 Task: Find connections with filter location Bharūch with filter topic #Businessintelligence with filter profile language Potuguese with filter current company QuantumBlack, AI by McKinsey with filter school Mayo College, Ajmer with filter industry Circuses and Magic Shows with filter service category Homeowners Insurance with filter keywords title Marketing Research Analyst
Action: Mouse moved to (532, 69)
Screenshot: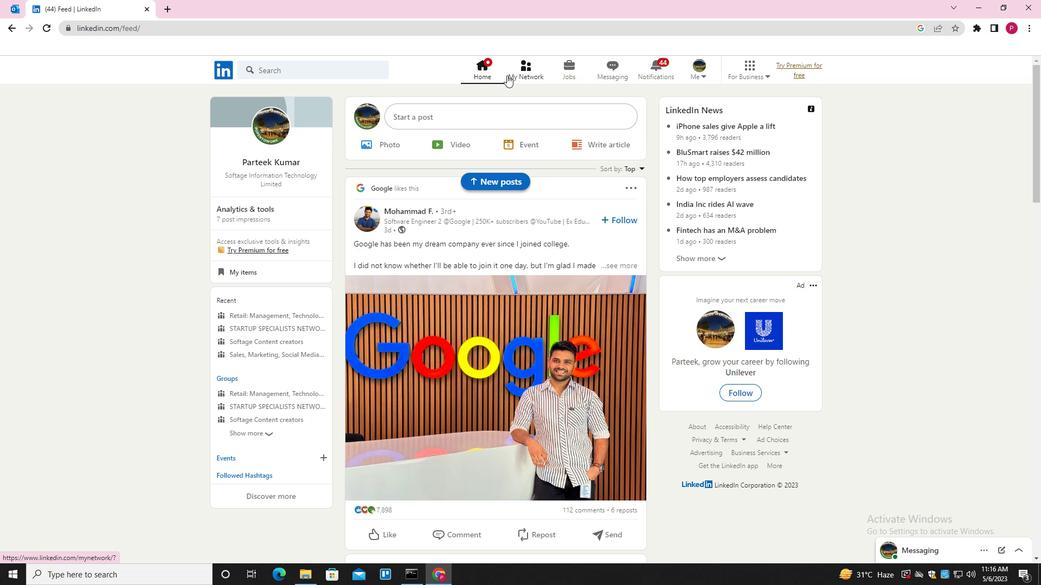
Action: Mouse pressed left at (532, 69)
Screenshot: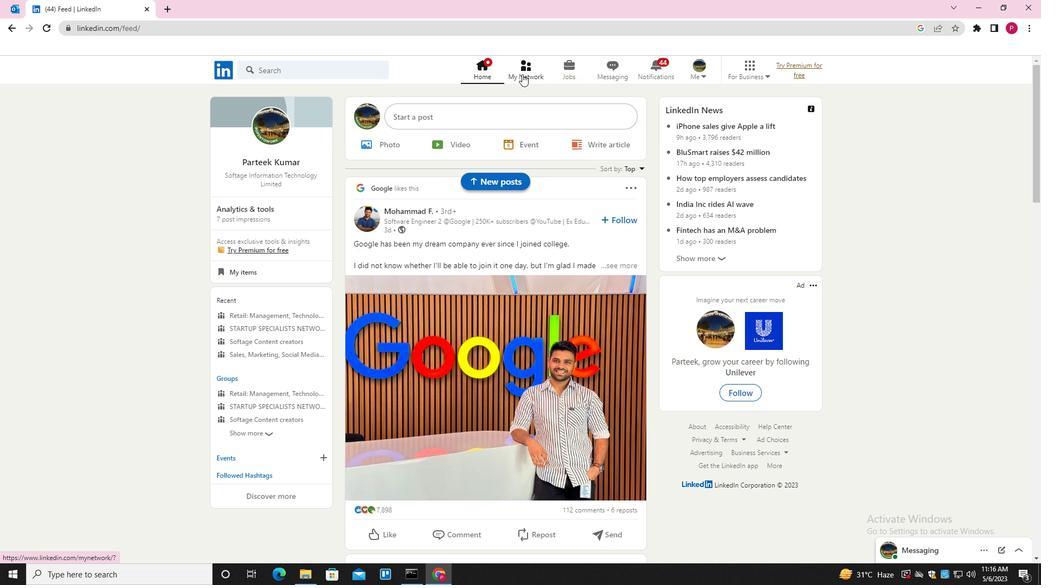 
Action: Mouse moved to (340, 126)
Screenshot: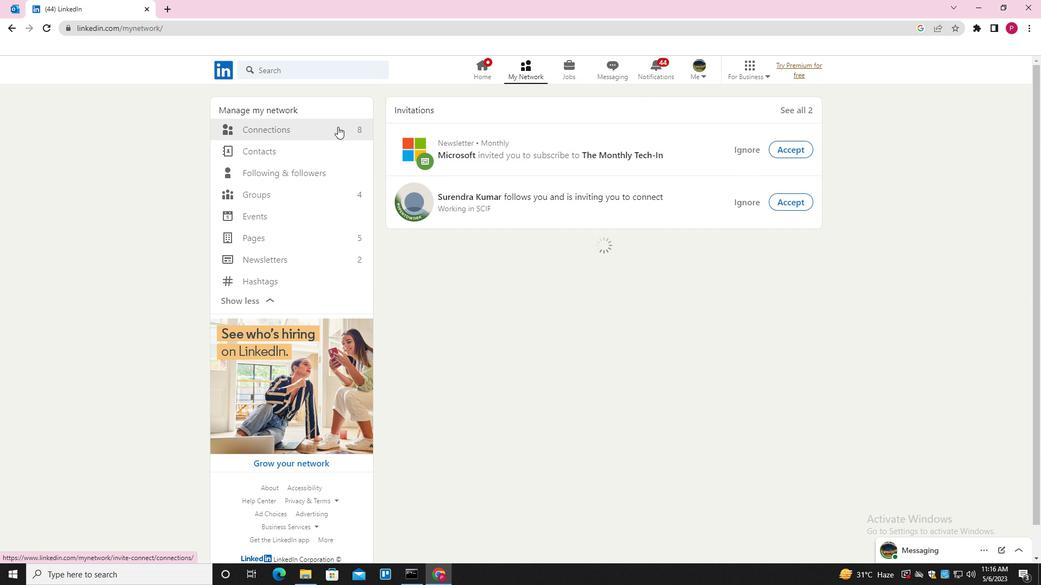 
Action: Mouse pressed left at (340, 126)
Screenshot: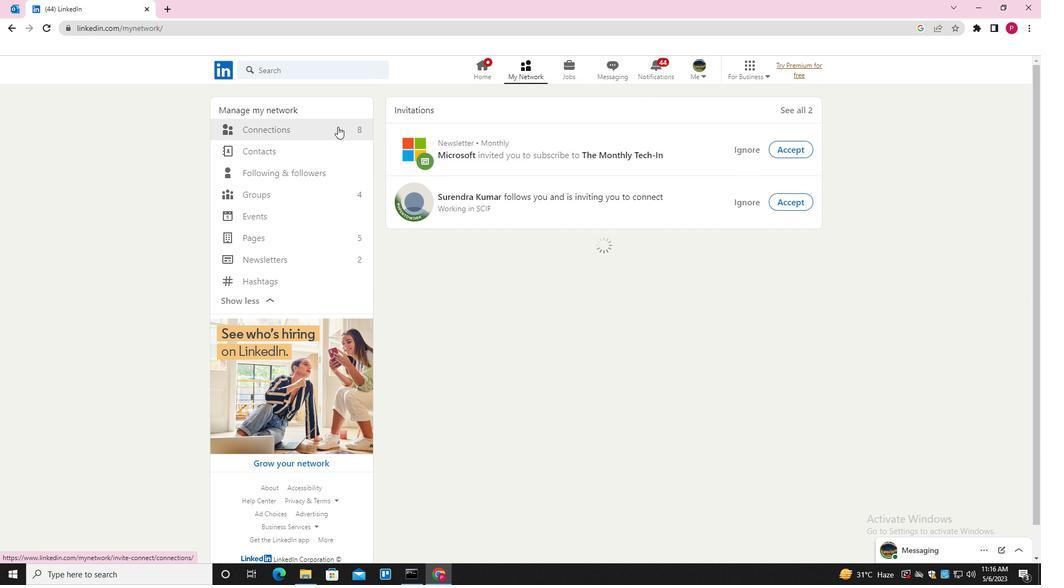 
Action: Mouse moved to (592, 129)
Screenshot: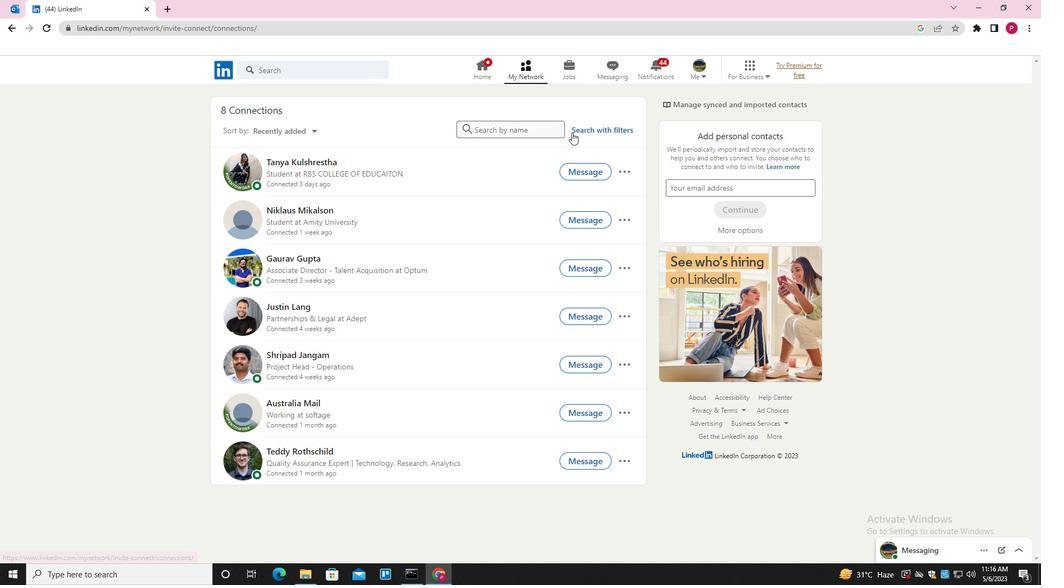 
Action: Mouse pressed left at (592, 129)
Screenshot: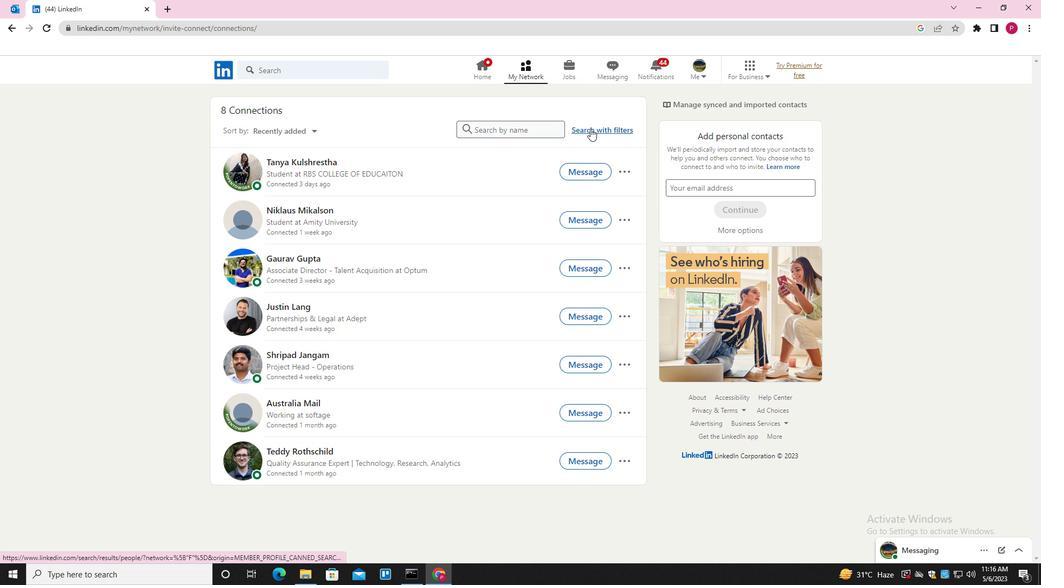 
Action: Mouse moved to (555, 95)
Screenshot: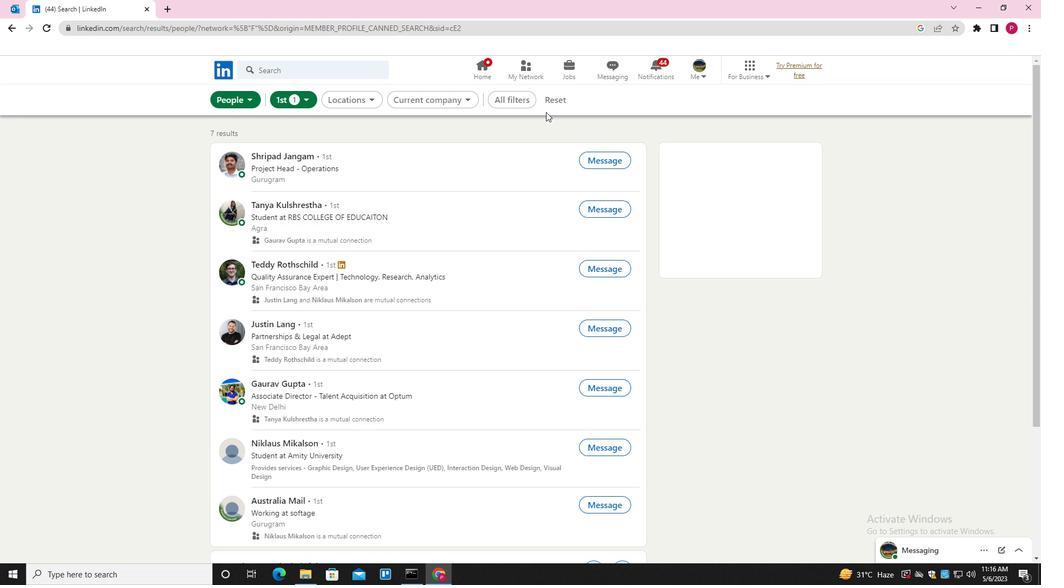 
Action: Mouse pressed left at (555, 95)
Screenshot: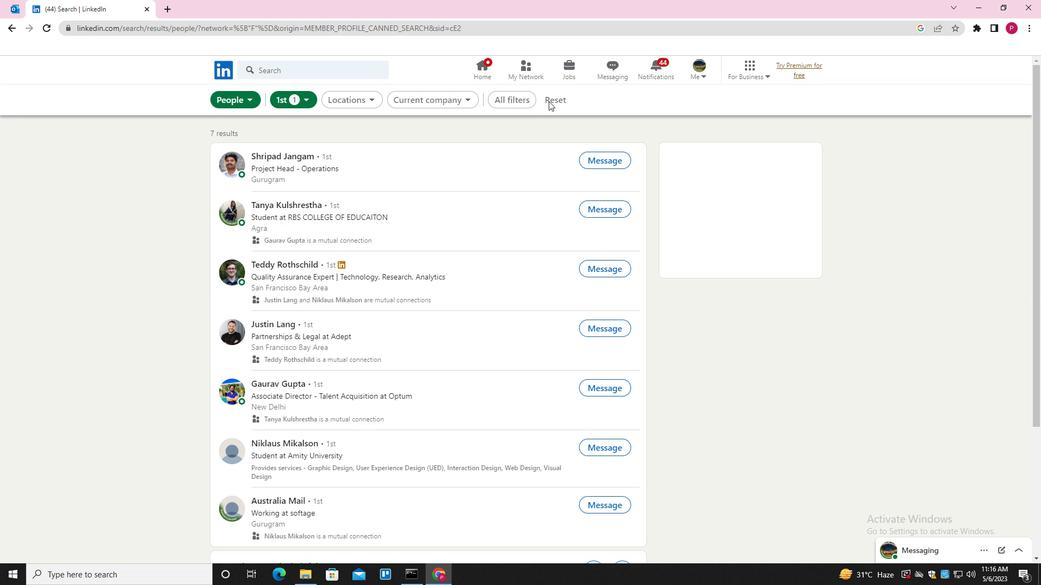 
Action: Mouse moved to (538, 101)
Screenshot: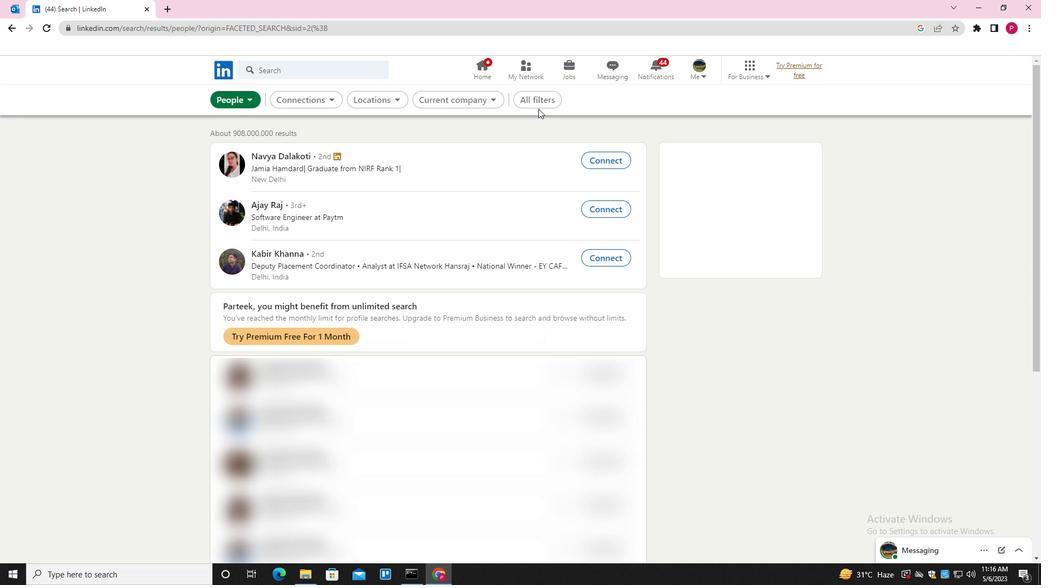 
Action: Mouse pressed left at (538, 101)
Screenshot: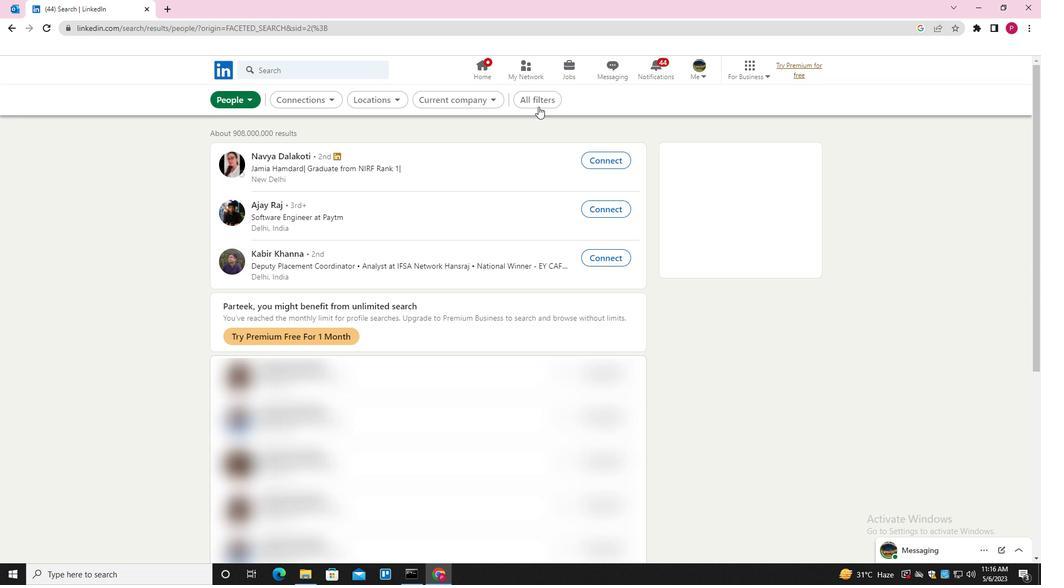 
Action: Mouse moved to (829, 283)
Screenshot: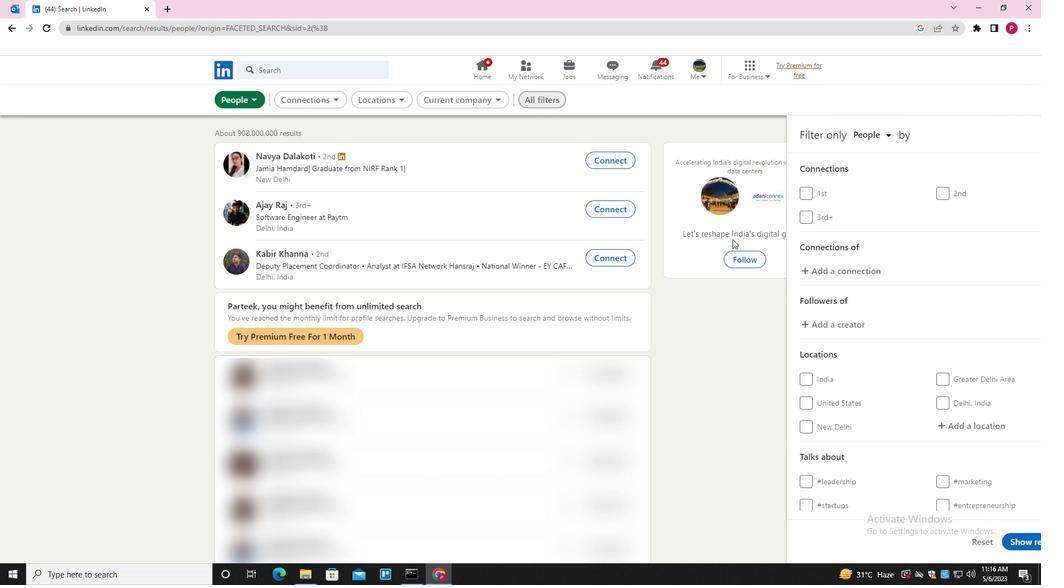 
Action: Mouse scrolled (829, 283) with delta (0, 0)
Screenshot: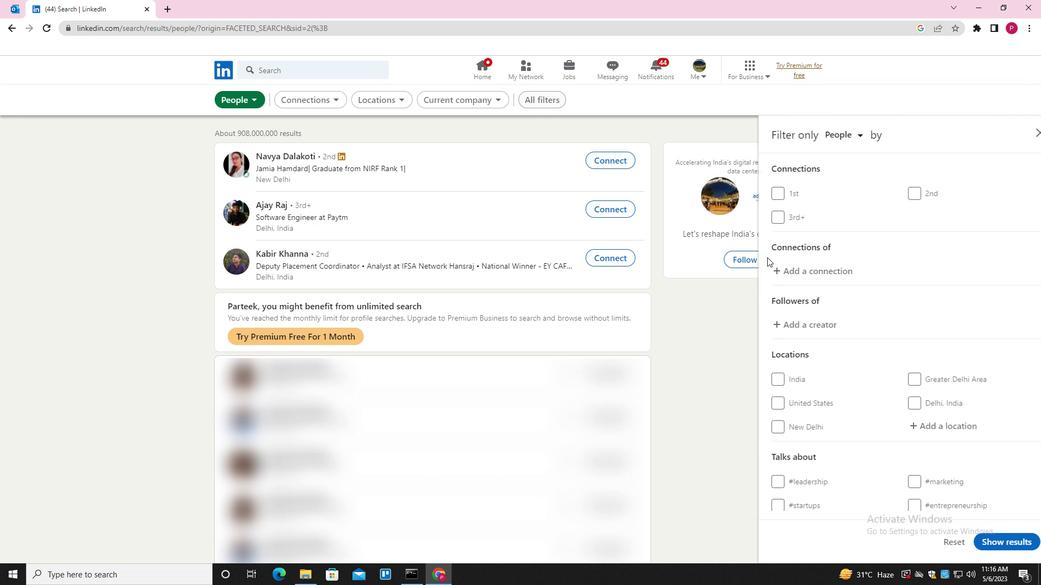 
Action: Mouse scrolled (829, 283) with delta (0, 0)
Screenshot: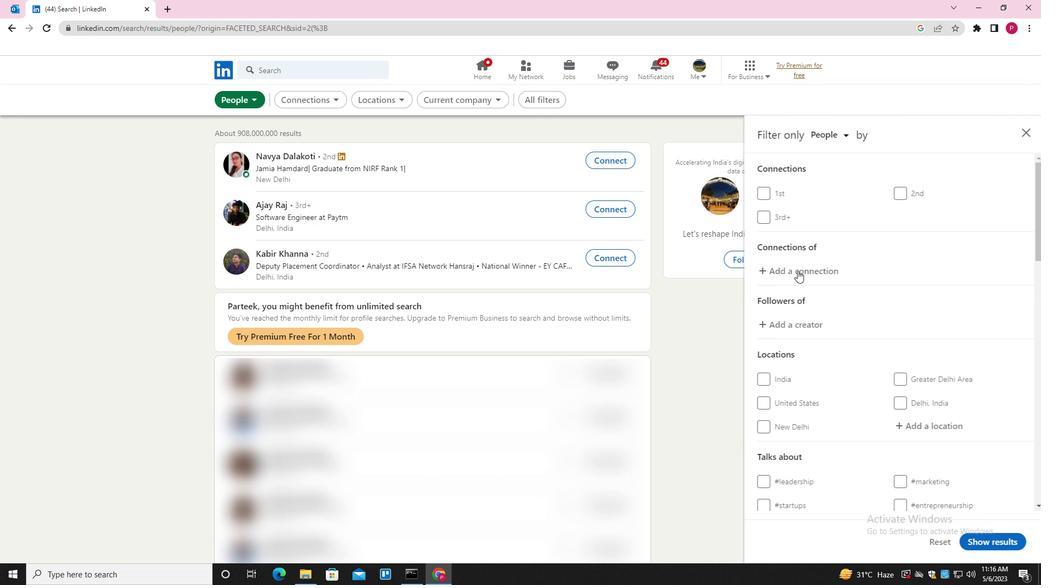 
Action: Mouse moved to (834, 286)
Screenshot: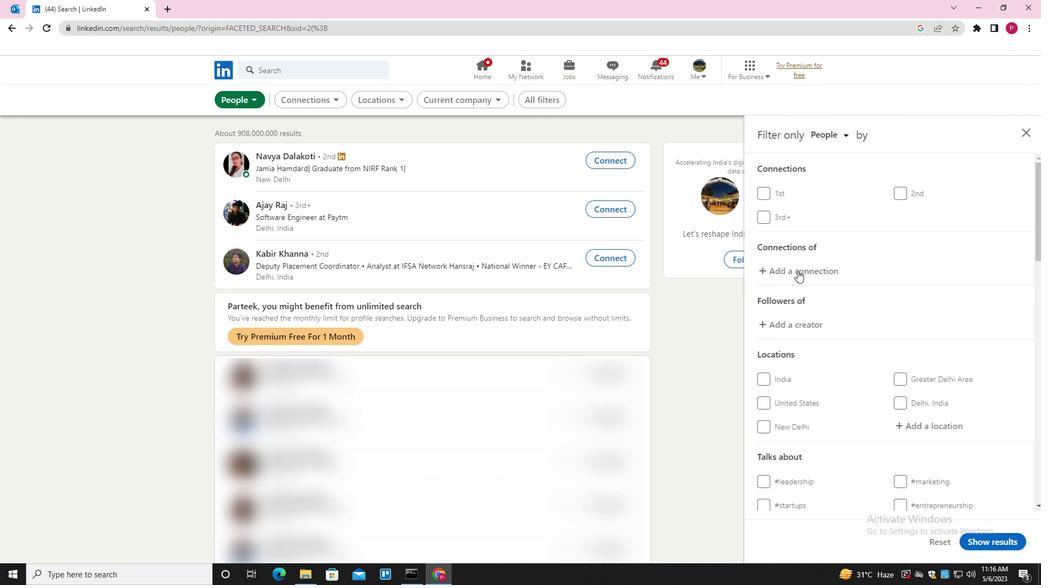 
Action: Mouse scrolled (834, 286) with delta (0, 0)
Screenshot: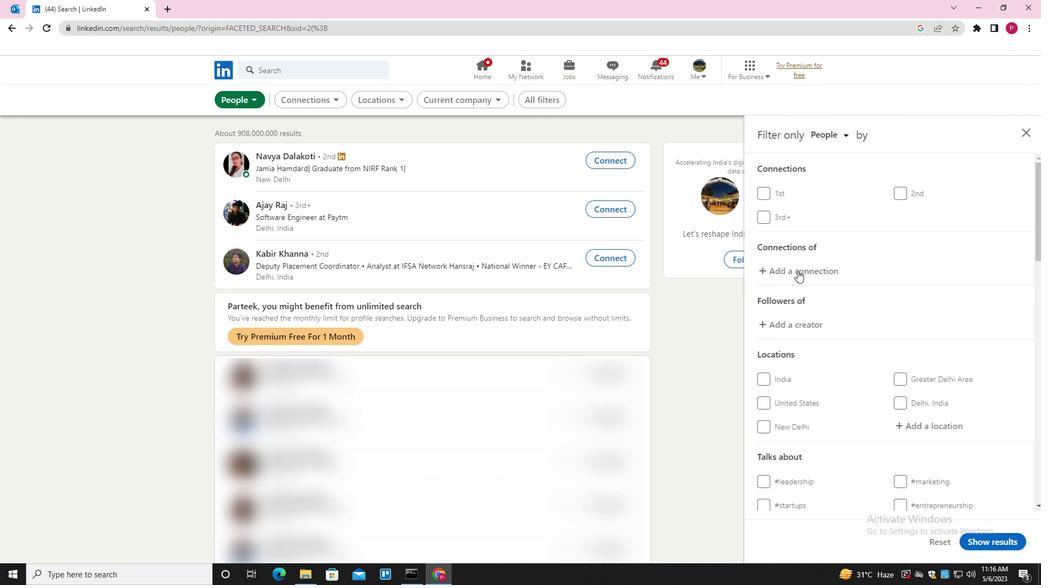 
Action: Mouse moved to (931, 267)
Screenshot: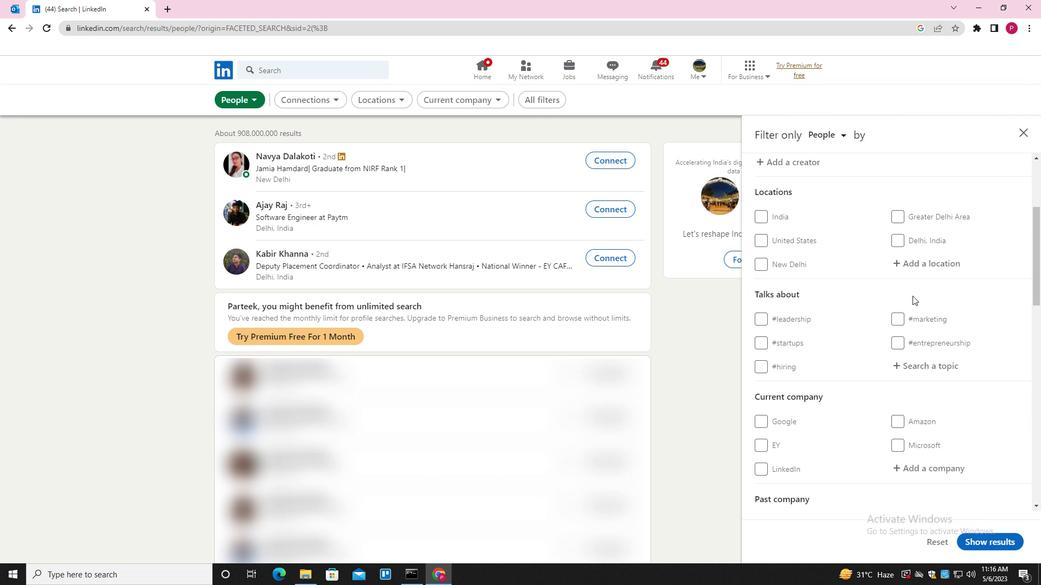 
Action: Mouse pressed left at (931, 267)
Screenshot: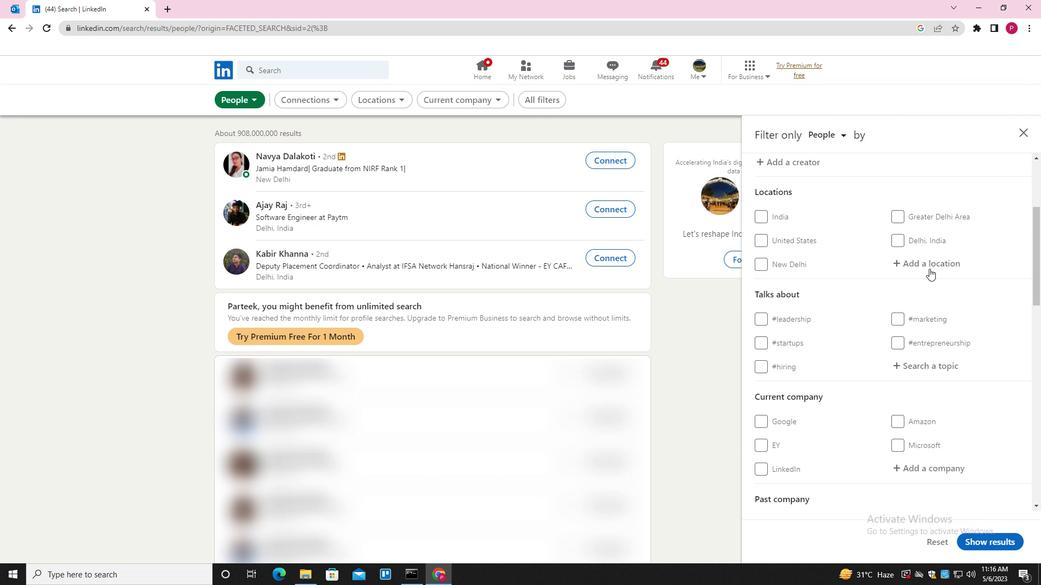 
Action: Key pressed <Key.shift>BHARUCH<Key.down><Key.enter>
Screenshot: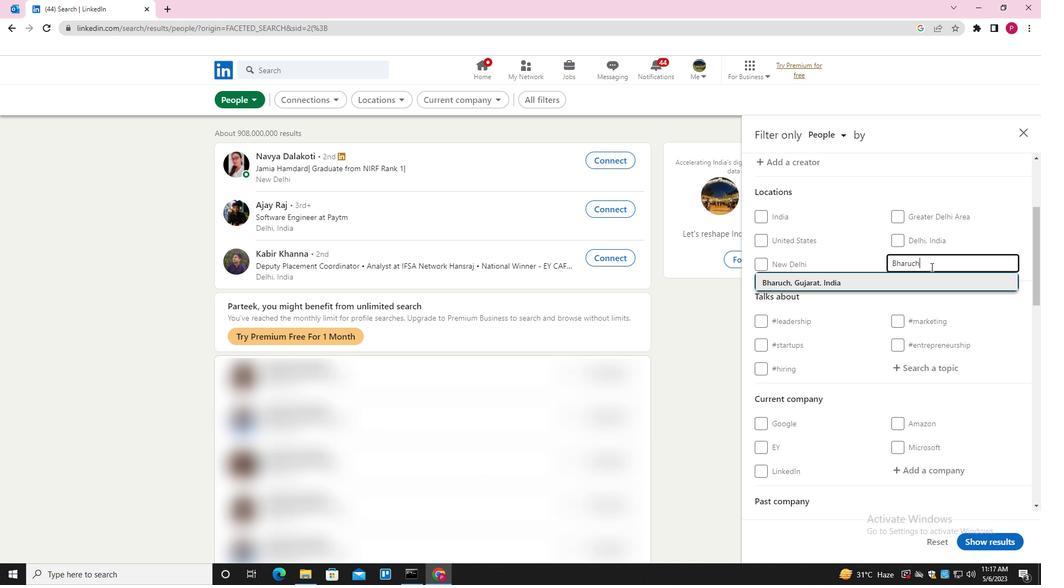 
Action: Mouse moved to (910, 263)
Screenshot: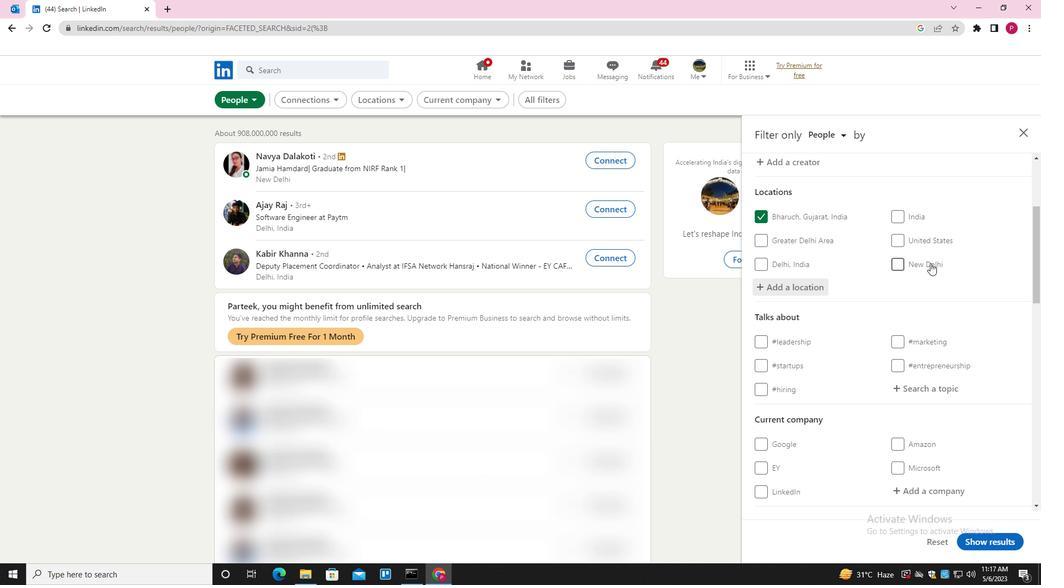 
Action: Mouse scrolled (910, 262) with delta (0, 0)
Screenshot: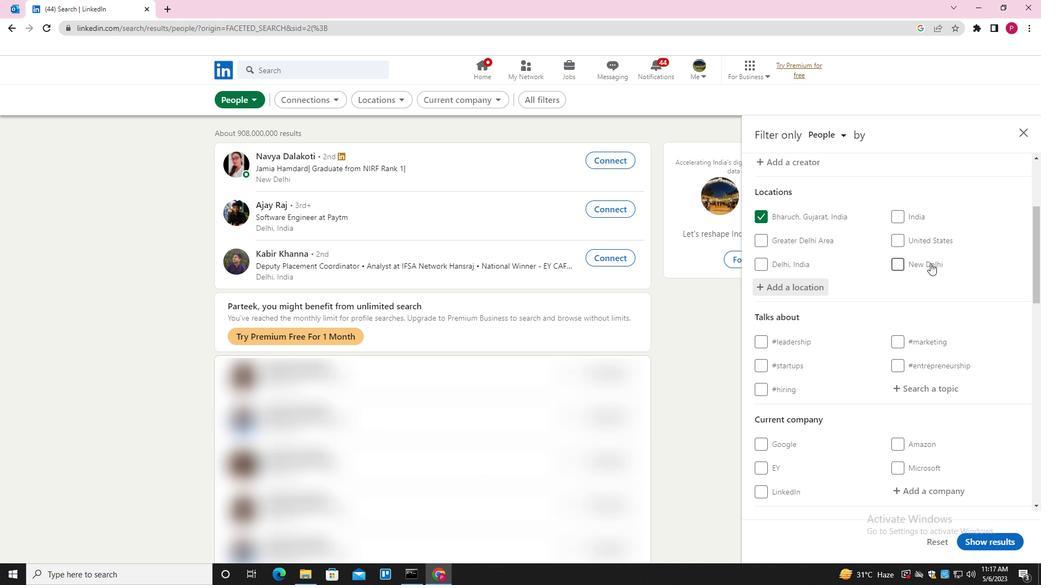 
Action: Mouse scrolled (910, 262) with delta (0, 0)
Screenshot: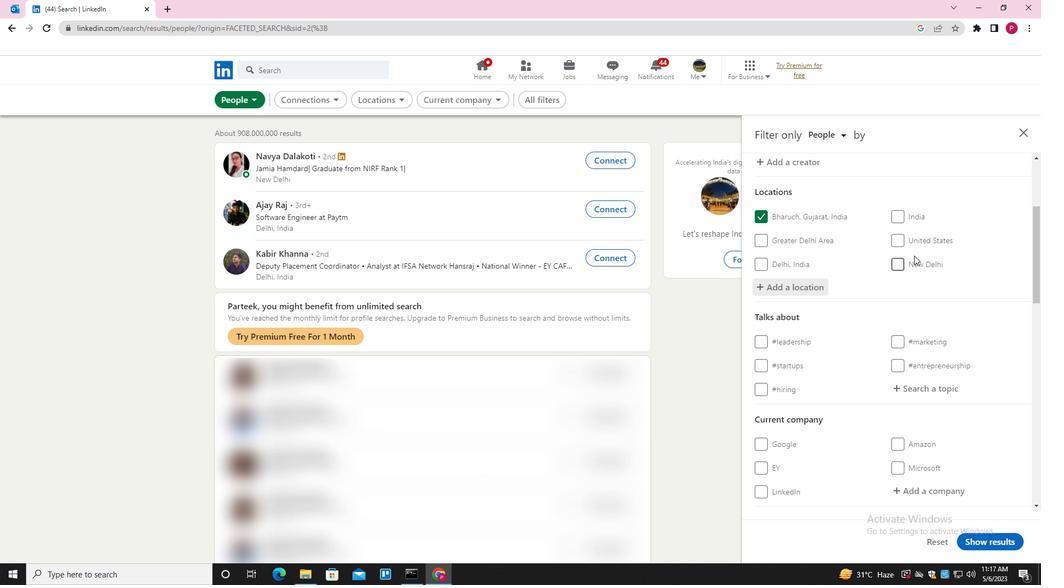 
Action: Mouse scrolled (910, 262) with delta (0, 0)
Screenshot: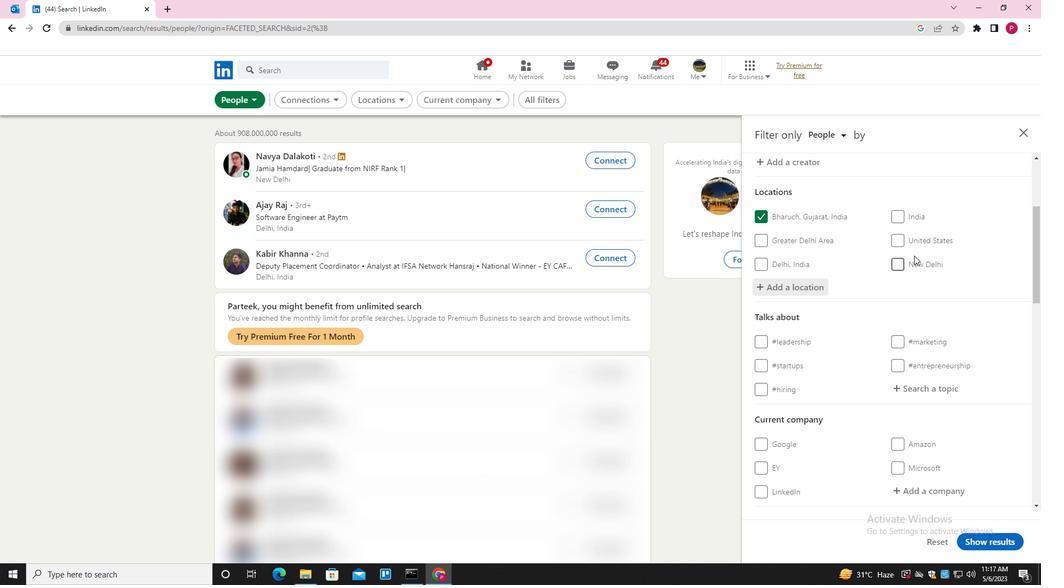 
Action: Mouse moved to (918, 231)
Screenshot: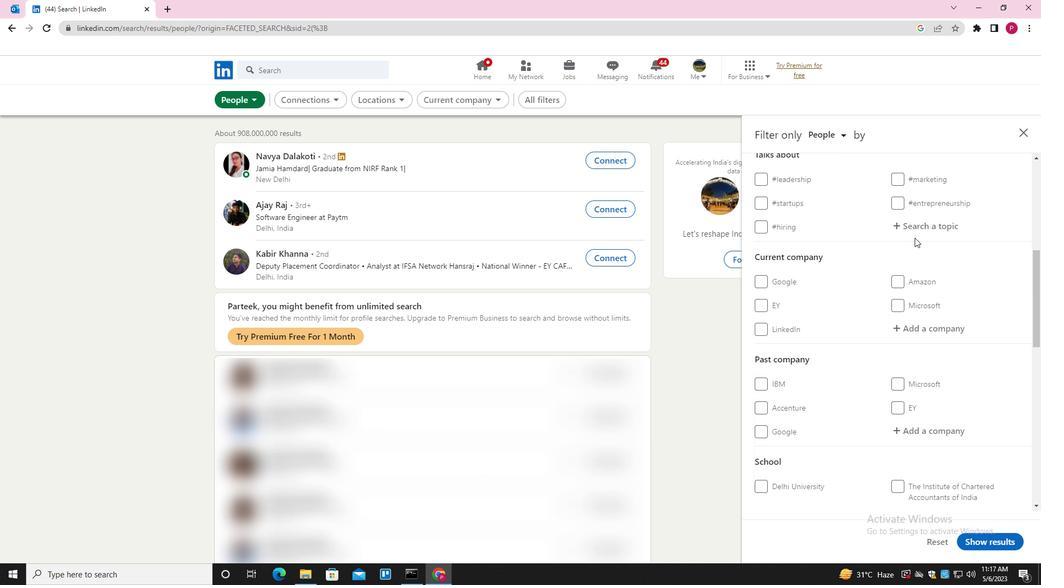 
Action: Mouse pressed left at (918, 231)
Screenshot: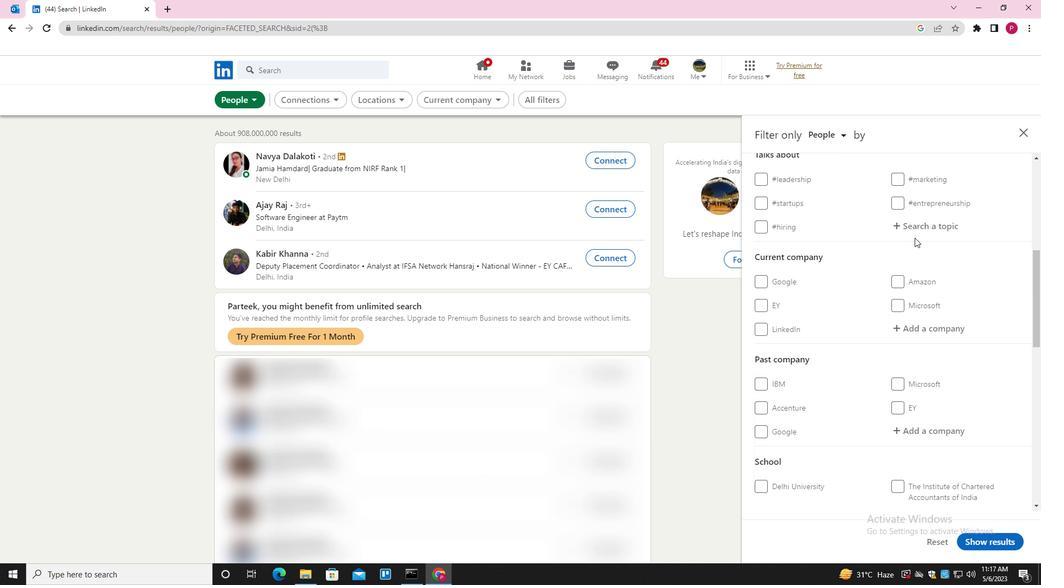 
Action: Key pressed BUSINESSINTT<Key.backspace><Key.backspace>E<Key.backspace><Key.backspace><Key.down><Key.enter>
Screenshot: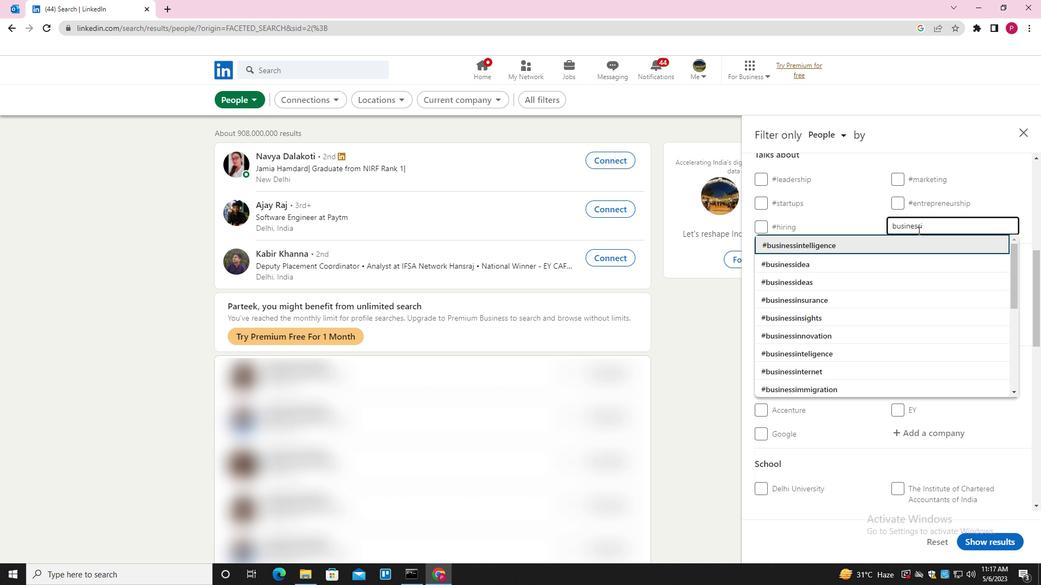 
Action: Mouse moved to (888, 281)
Screenshot: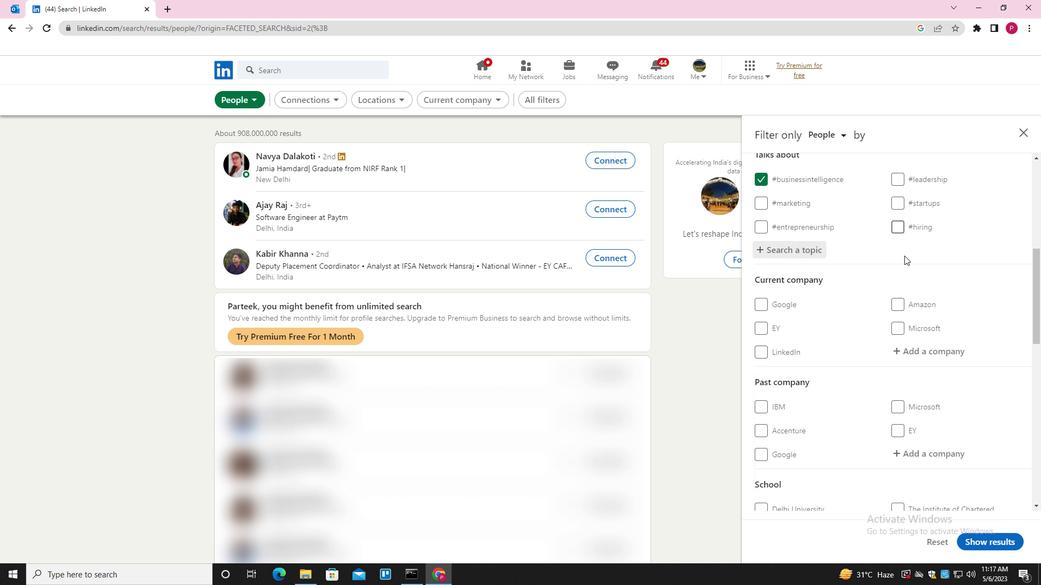 
Action: Mouse scrolled (888, 280) with delta (0, 0)
Screenshot: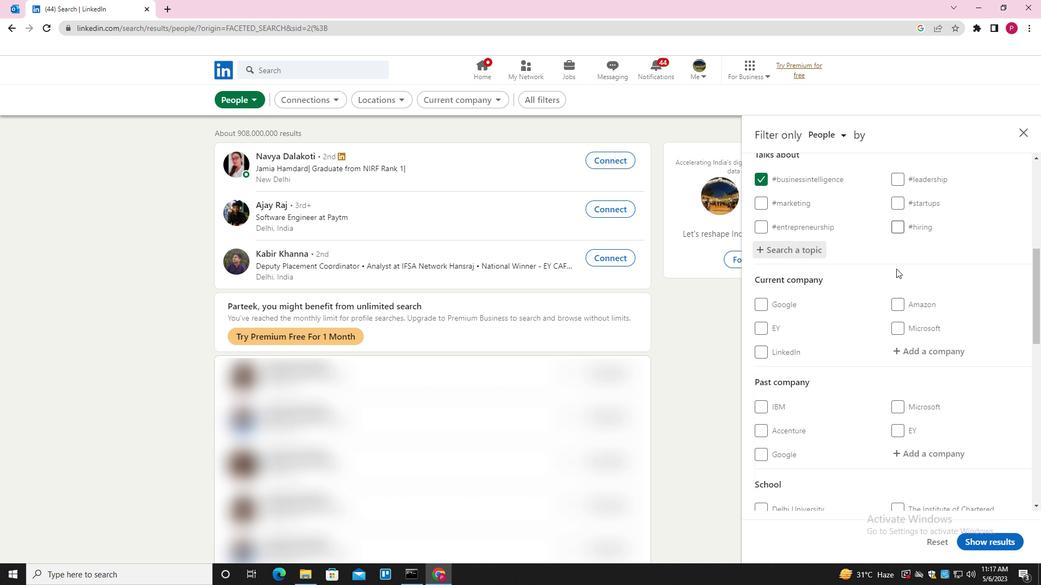 
Action: Mouse scrolled (888, 280) with delta (0, 0)
Screenshot: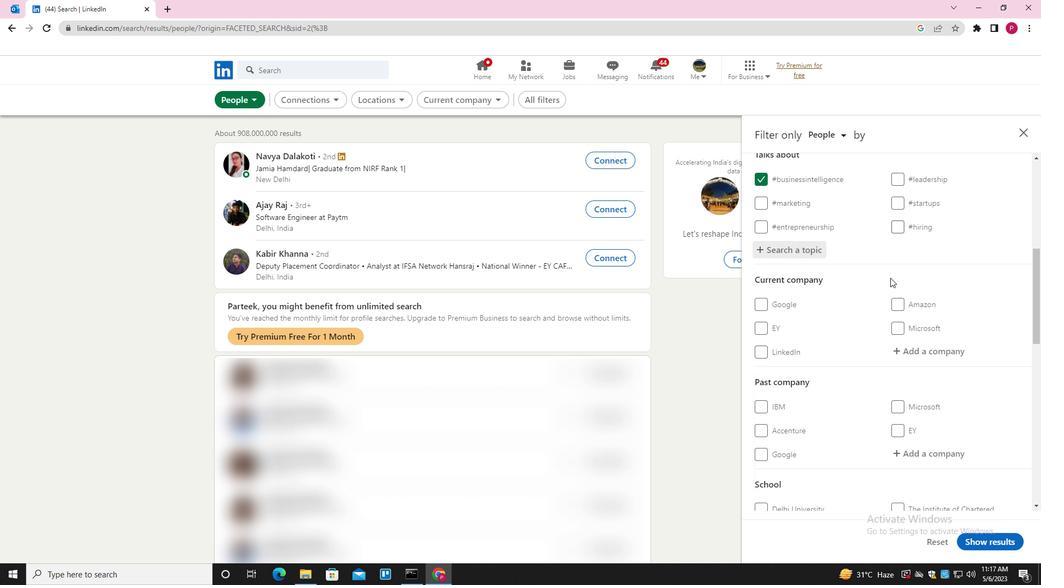 
Action: Mouse moved to (885, 284)
Screenshot: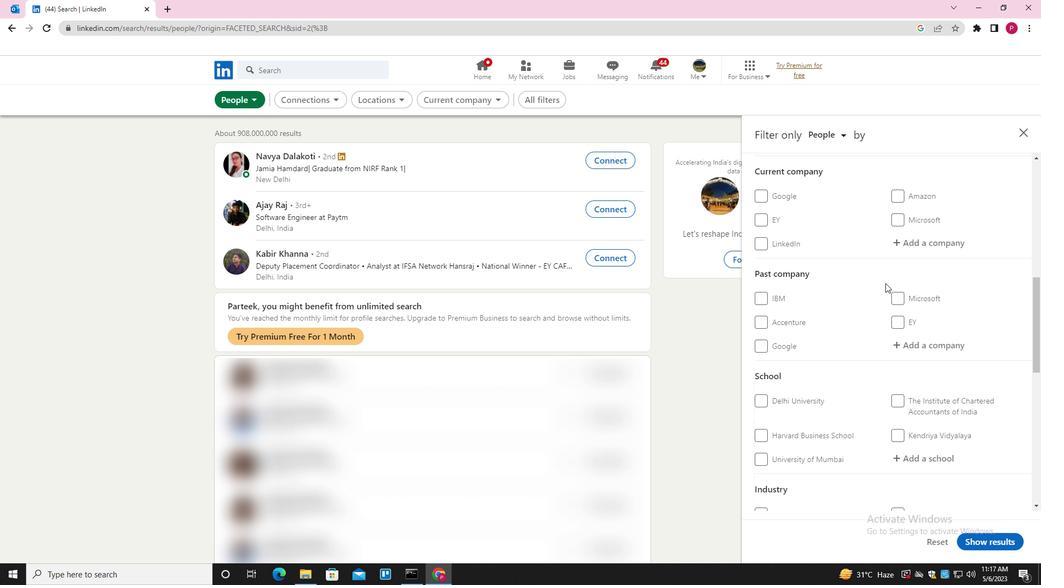 
Action: Mouse scrolled (885, 283) with delta (0, 0)
Screenshot: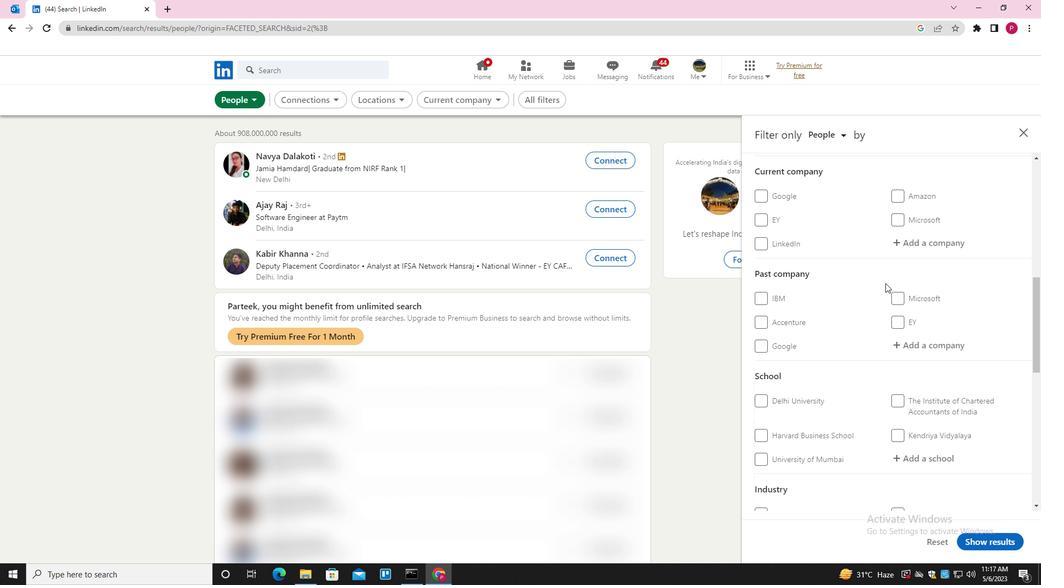 
Action: Mouse moved to (885, 289)
Screenshot: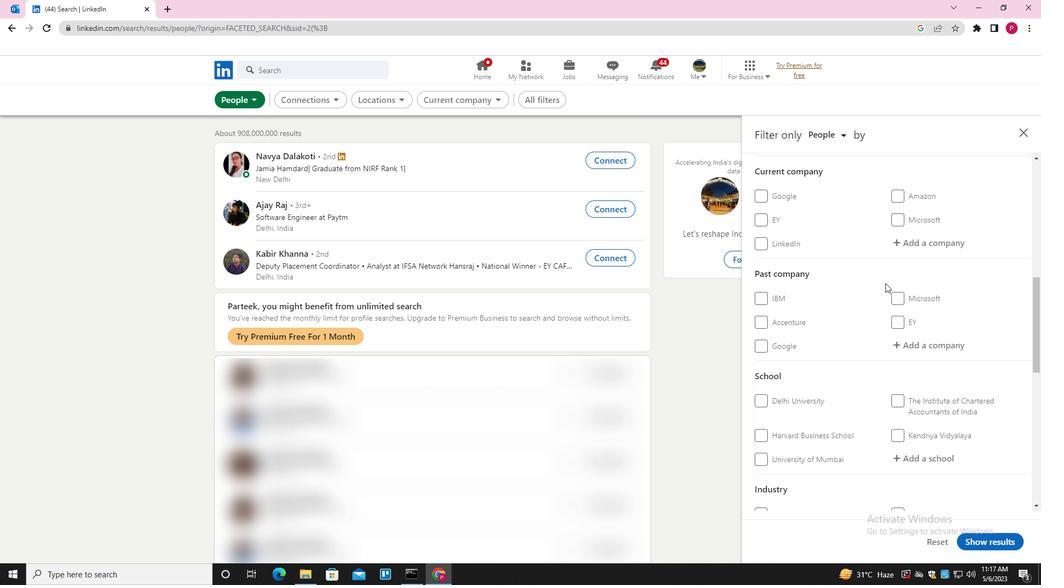 
Action: Mouse scrolled (885, 288) with delta (0, 0)
Screenshot: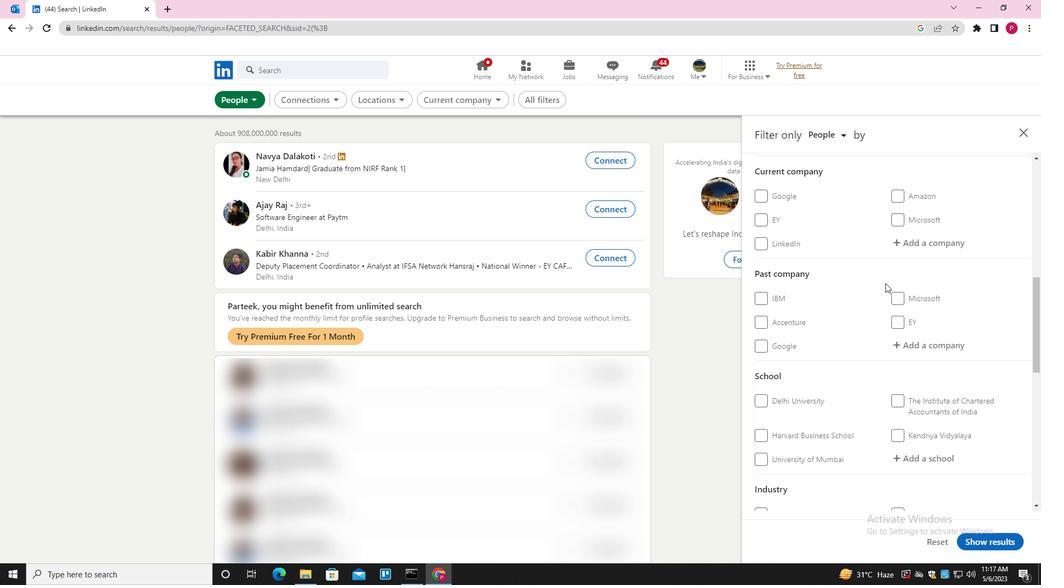 
Action: Mouse moved to (883, 295)
Screenshot: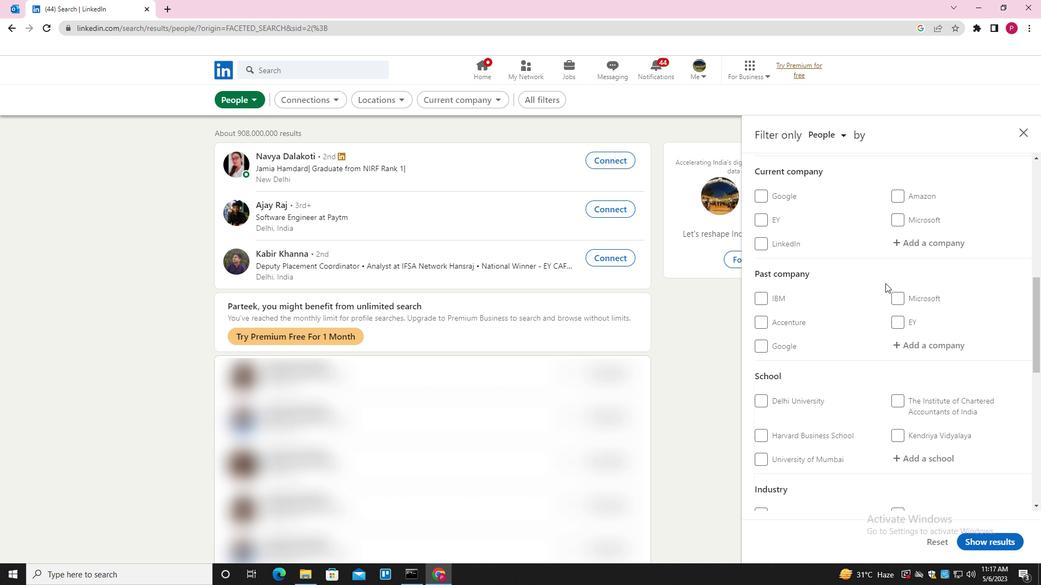 
Action: Mouse scrolled (883, 295) with delta (0, 0)
Screenshot: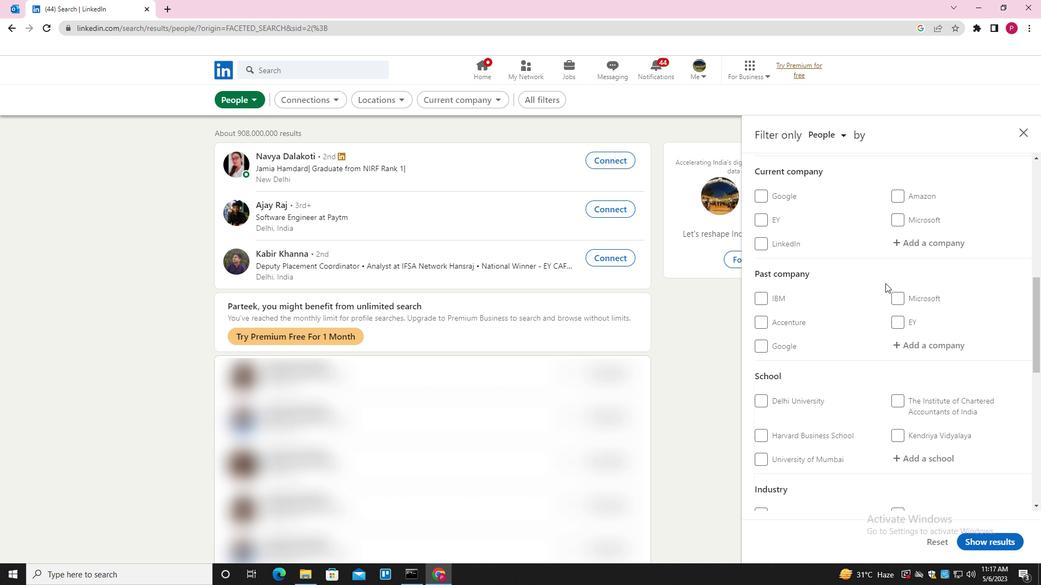 
Action: Mouse moved to (882, 301)
Screenshot: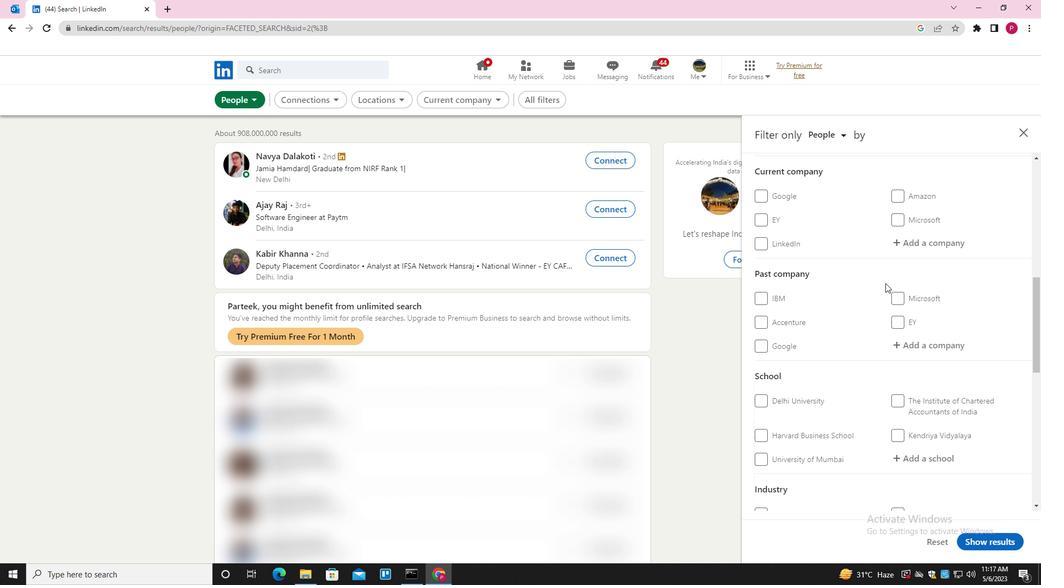 
Action: Mouse scrolled (882, 301) with delta (0, 0)
Screenshot: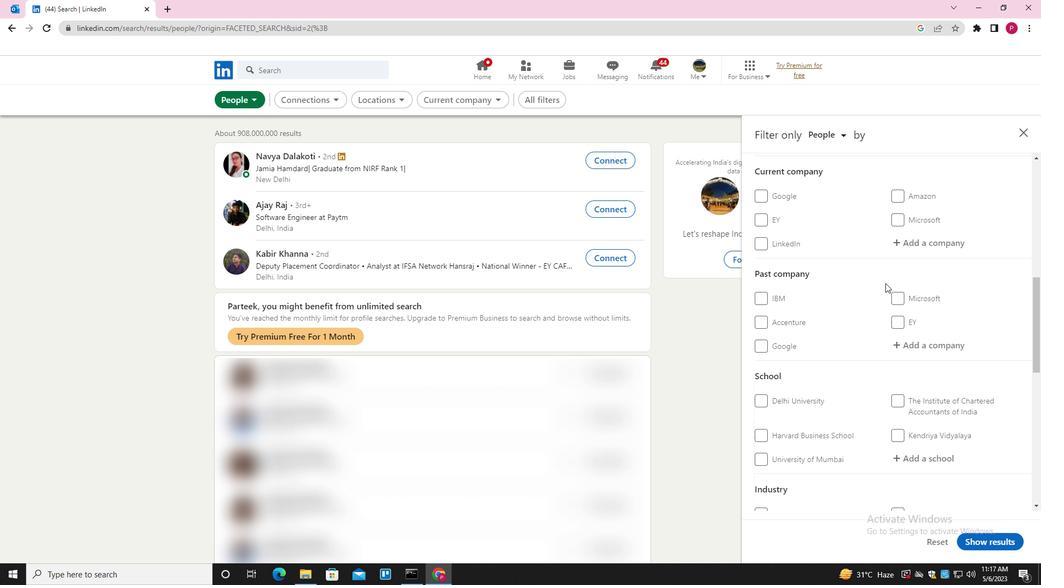 
Action: Mouse moved to (850, 347)
Screenshot: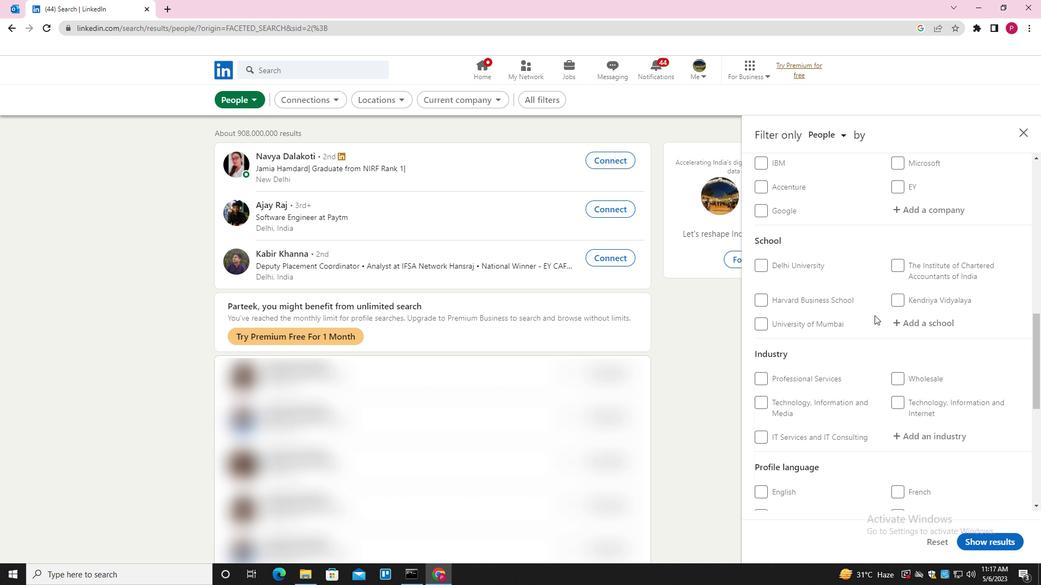 
Action: Mouse scrolled (850, 346) with delta (0, 0)
Screenshot: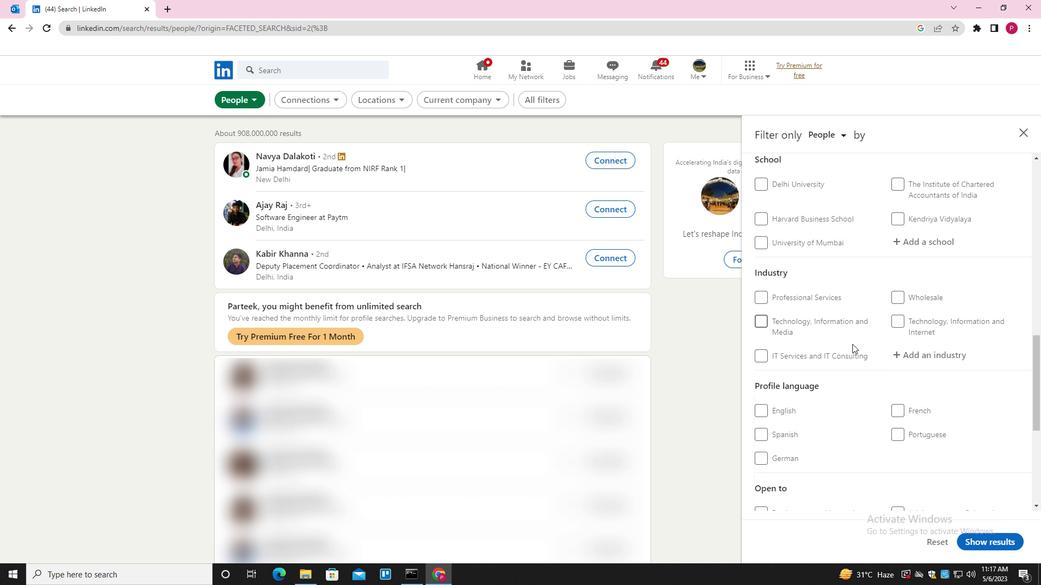 
Action: Mouse scrolled (850, 346) with delta (0, 0)
Screenshot: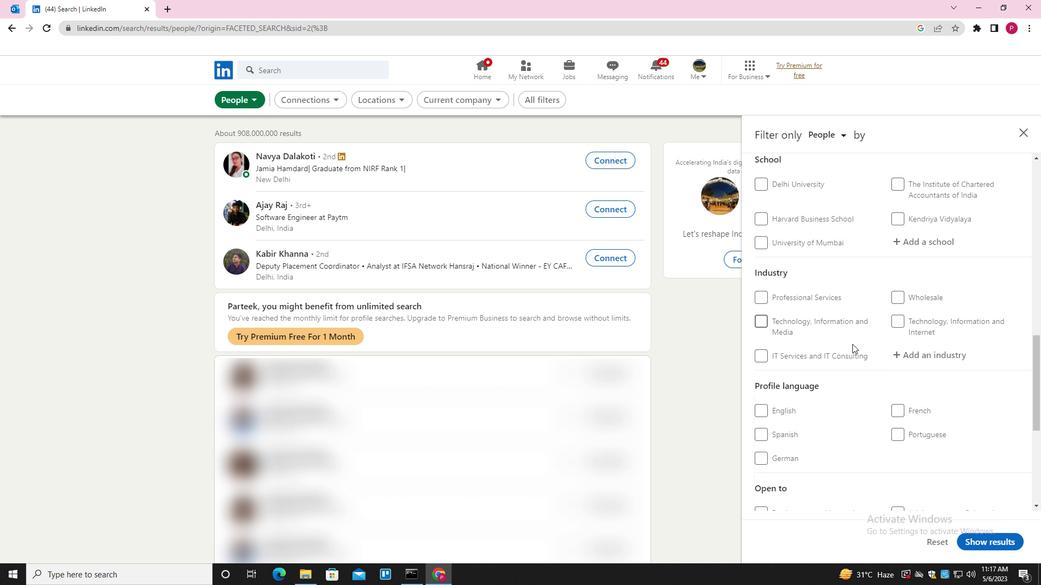 
Action: Mouse scrolled (850, 346) with delta (0, 0)
Screenshot: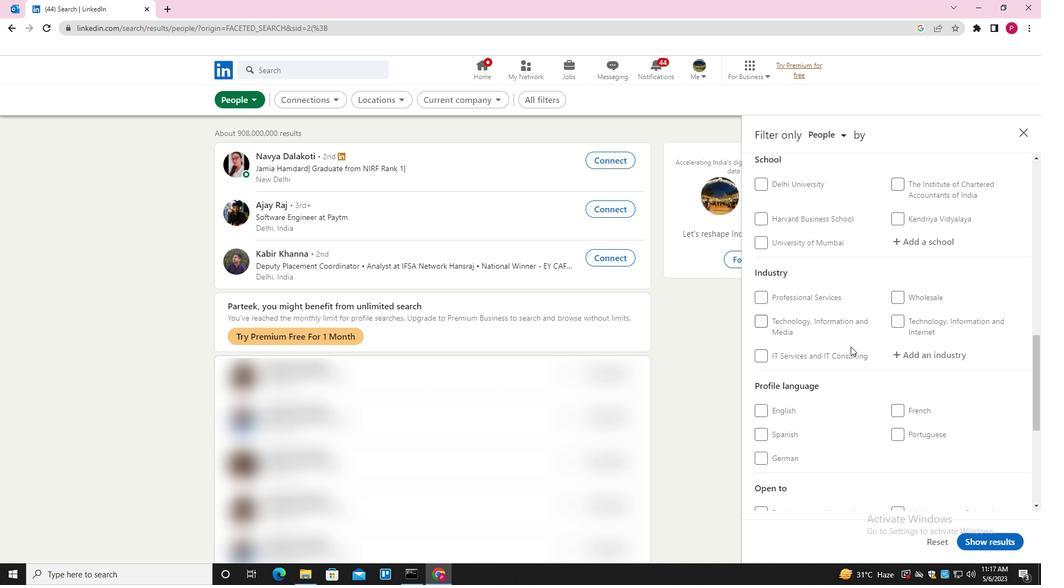 
Action: Mouse scrolled (850, 346) with delta (0, 0)
Screenshot: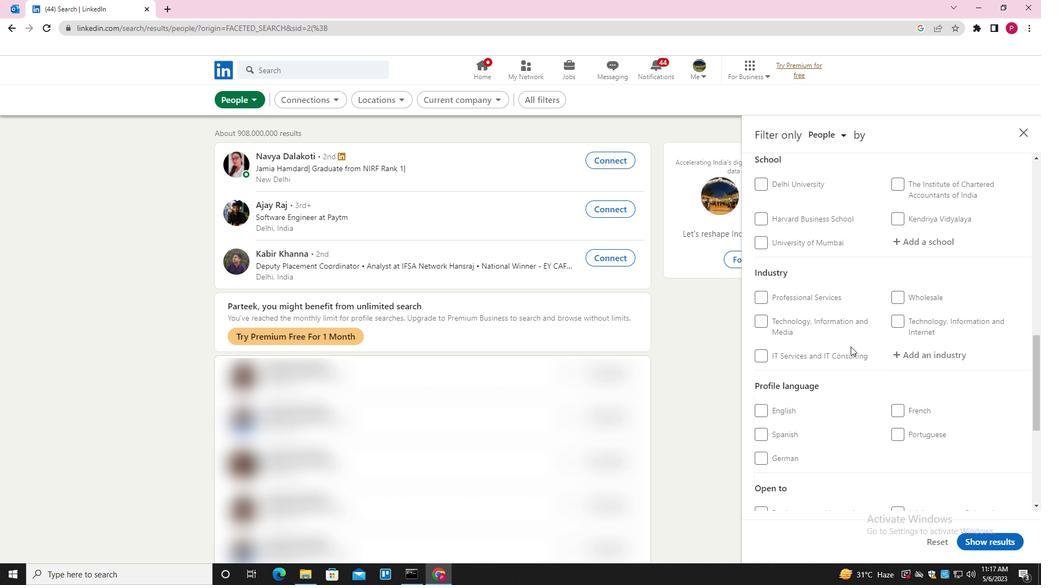 
Action: Mouse scrolled (850, 347) with delta (0, 0)
Screenshot: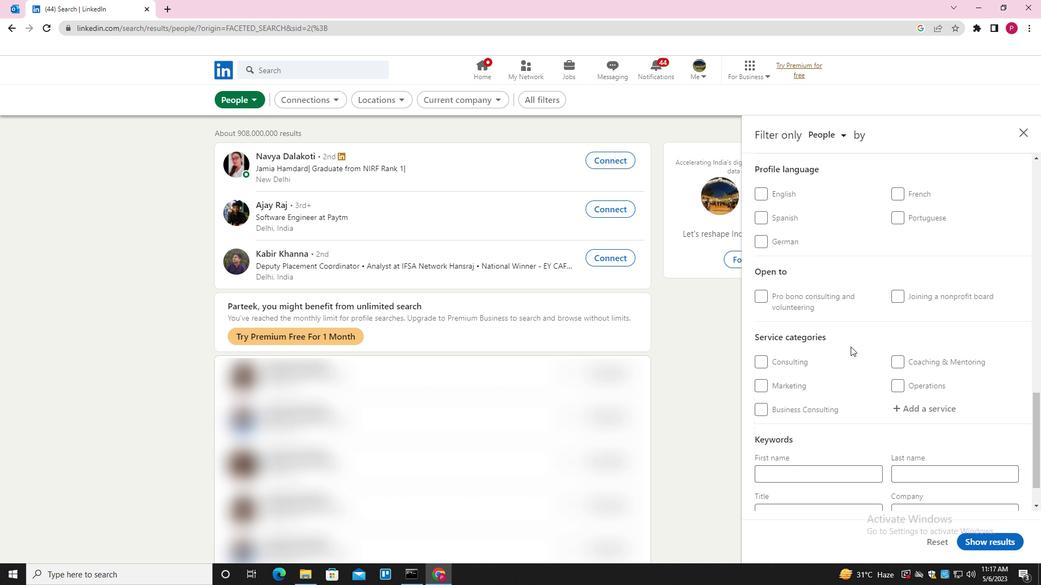 
Action: Mouse moved to (904, 274)
Screenshot: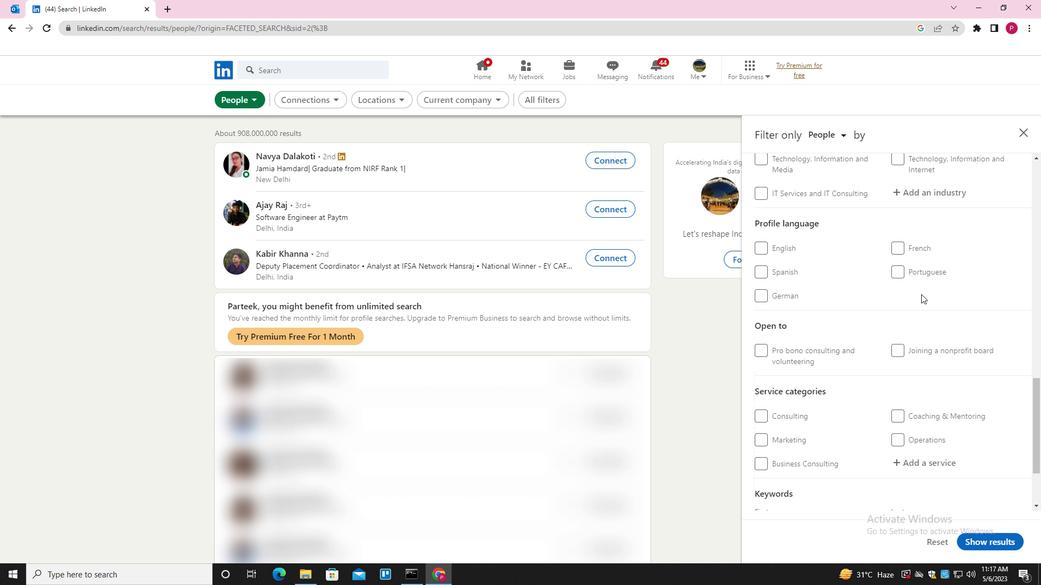 
Action: Mouse pressed left at (904, 274)
Screenshot: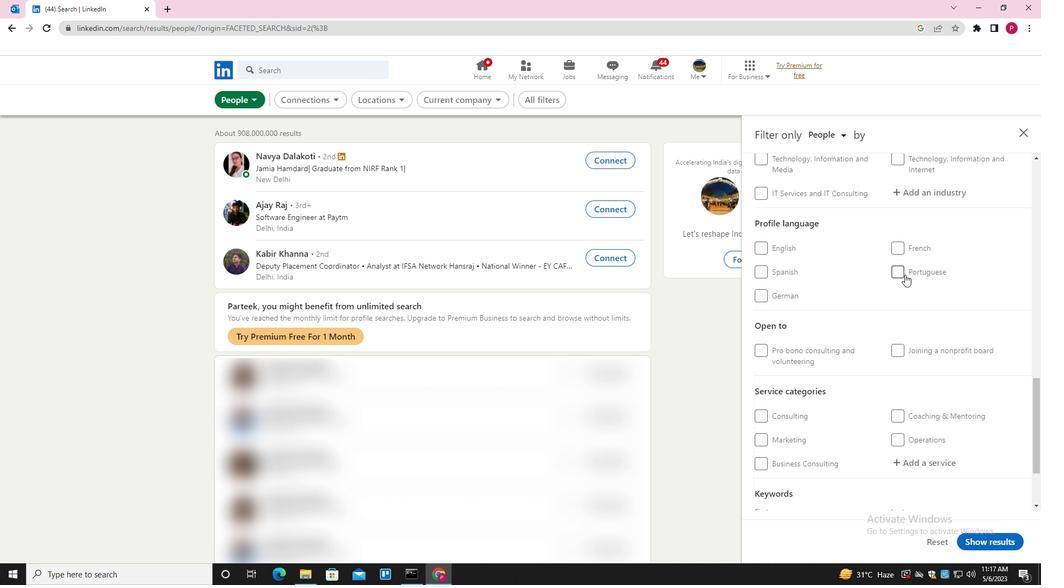 
Action: Mouse moved to (863, 320)
Screenshot: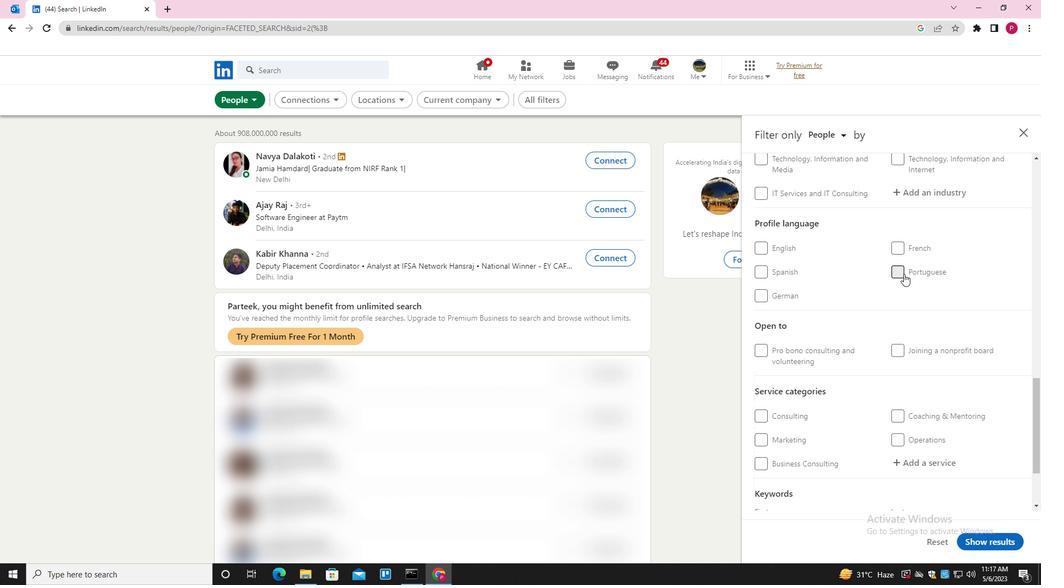 
Action: Mouse scrolled (863, 321) with delta (0, 0)
Screenshot: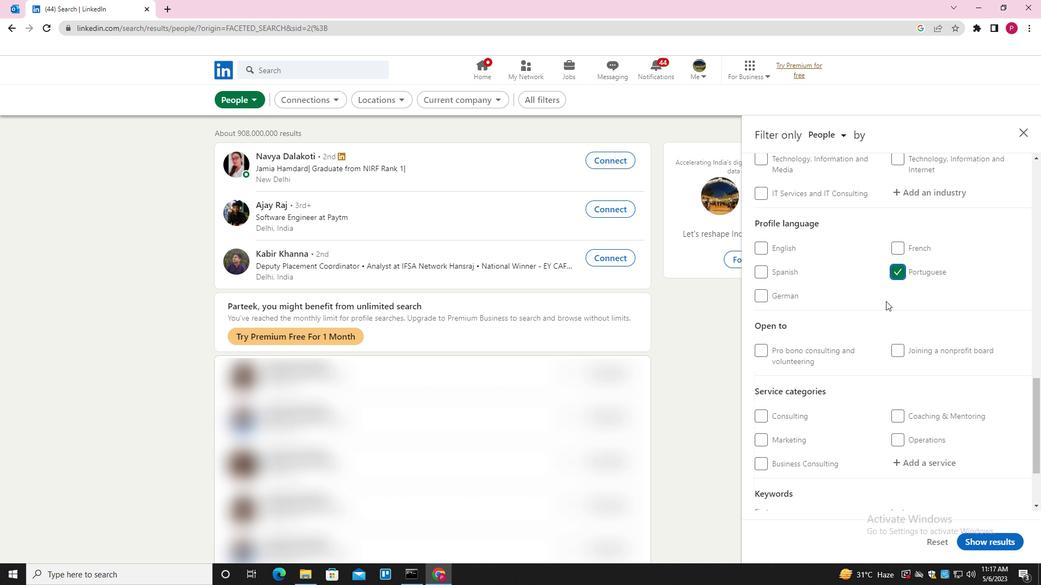 
Action: Mouse scrolled (863, 321) with delta (0, 0)
Screenshot: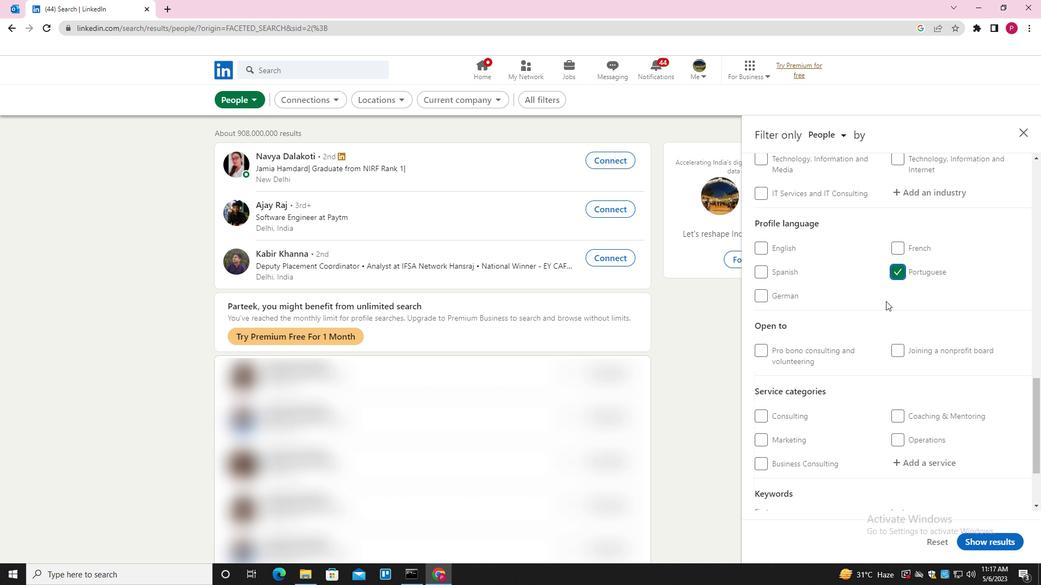 
Action: Mouse scrolled (863, 321) with delta (0, 0)
Screenshot: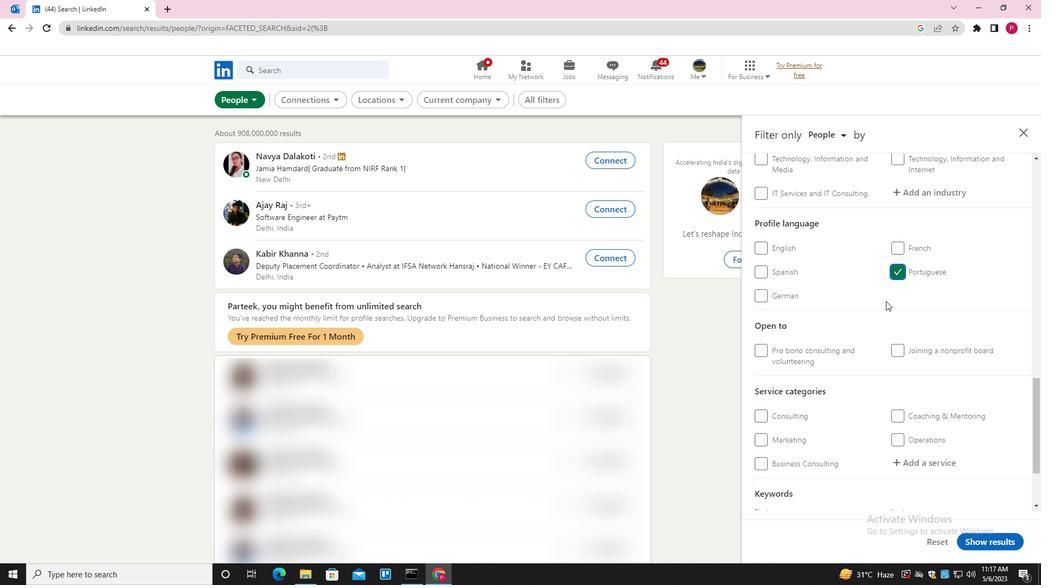 
Action: Mouse scrolled (863, 321) with delta (0, 0)
Screenshot: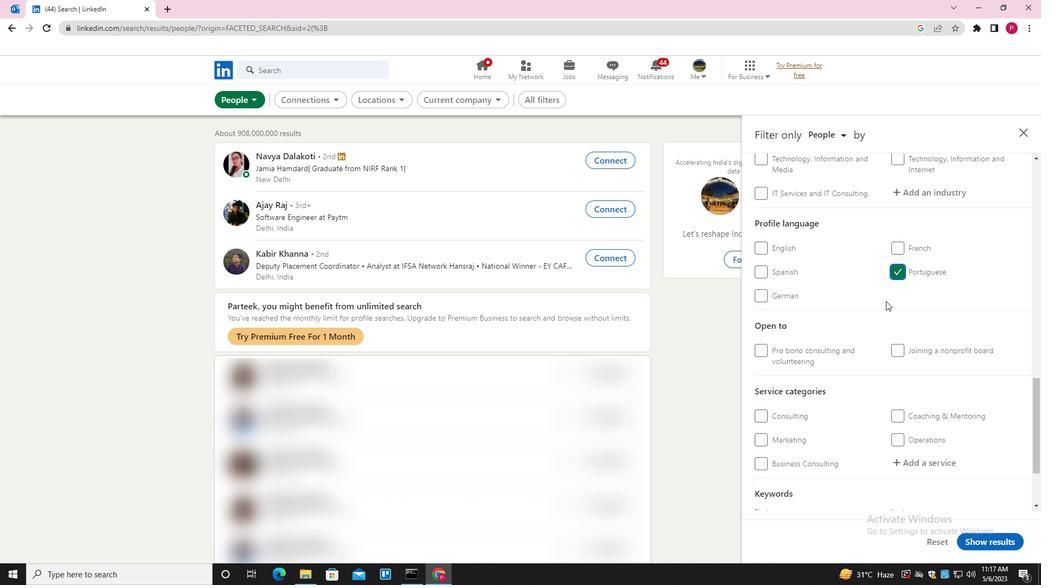 
Action: Mouse scrolled (863, 321) with delta (0, 0)
Screenshot: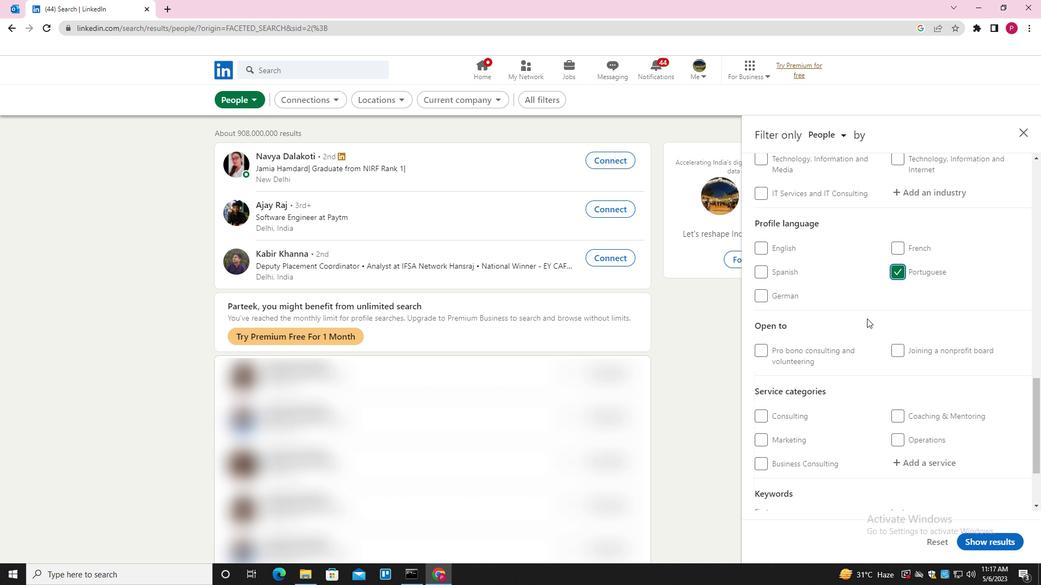 
Action: Mouse scrolled (863, 321) with delta (0, 0)
Screenshot: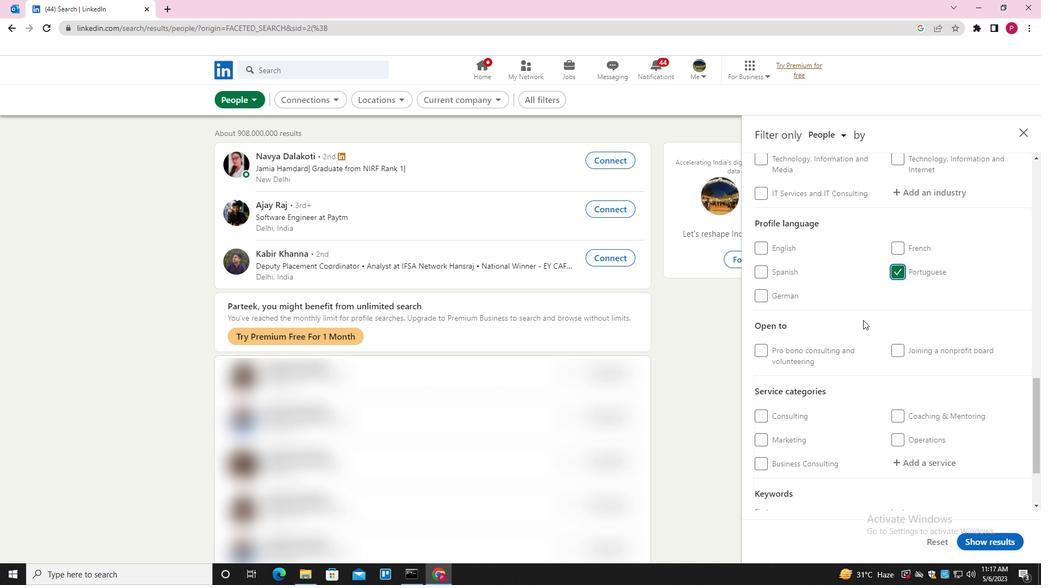 
Action: Mouse moved to (807, 300)
Screenshot: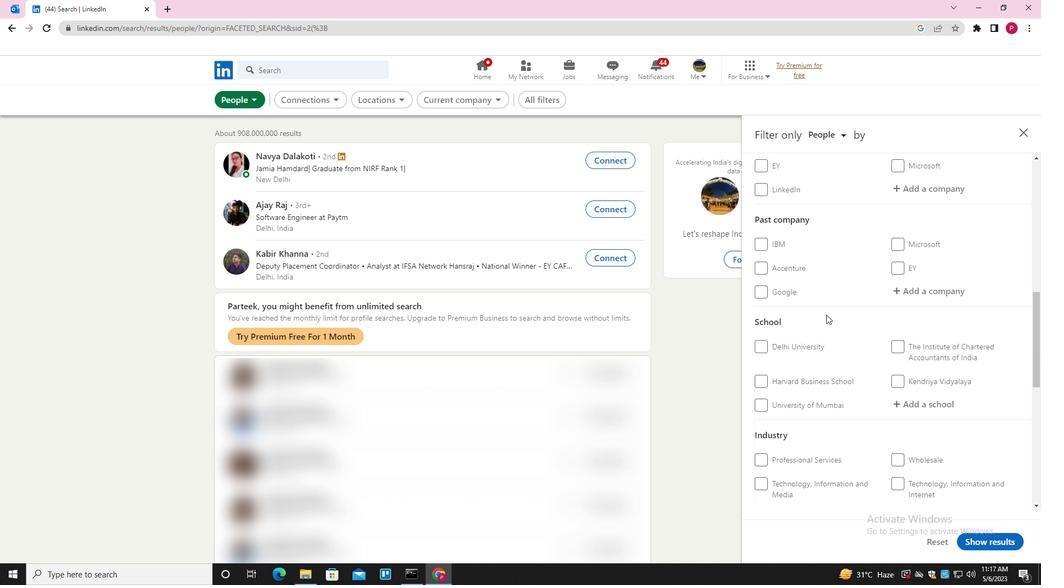 
Action: Mouse scrolled (807, 301) with delta (0, 0)
Screenshot: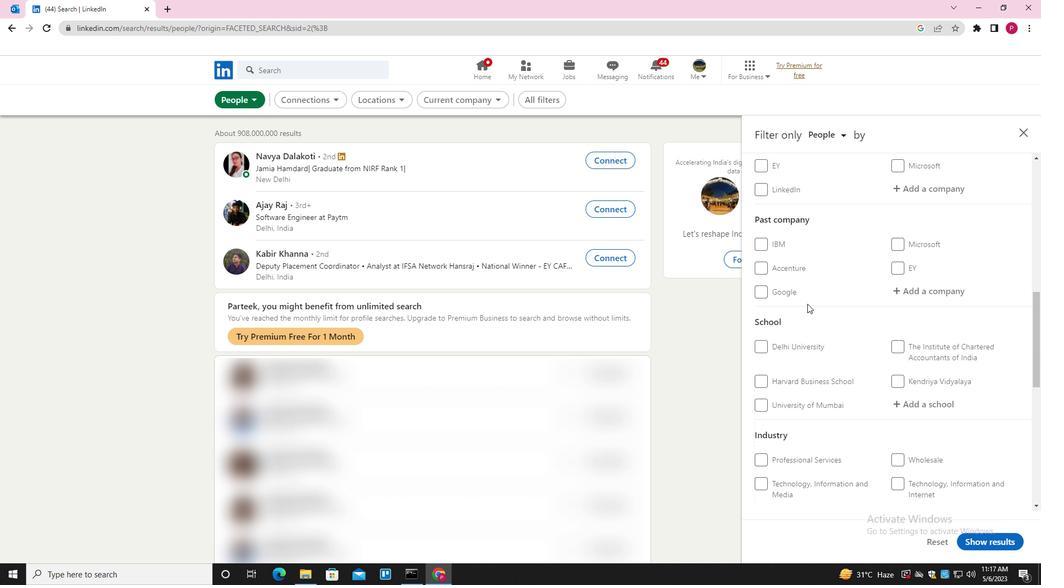 
Action: Mouse scrolled (807, 301) with delta (0, 0)
Screenshot: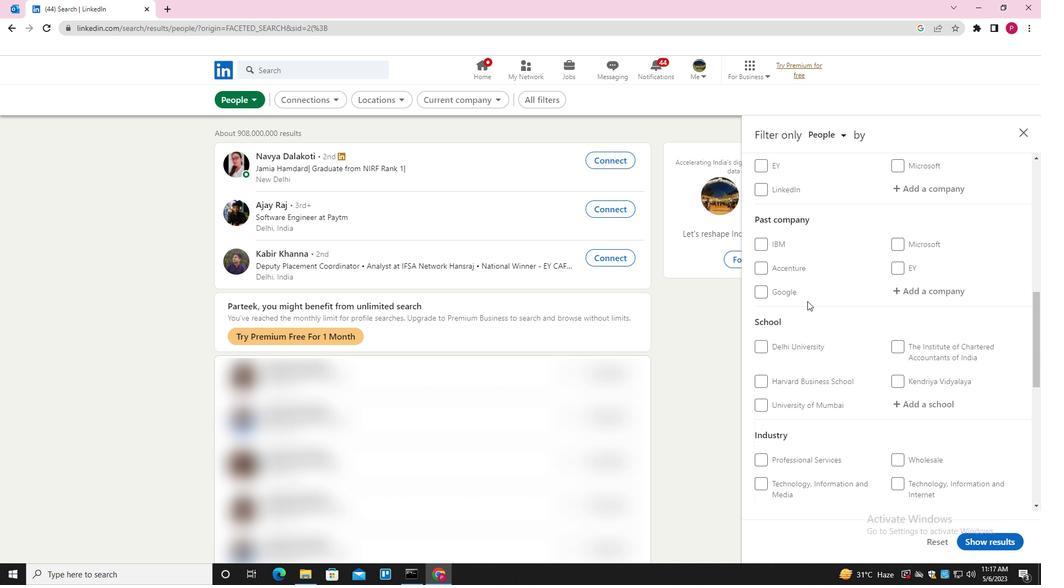 
Action: Mouse moved to (914, 303)
Screenshot: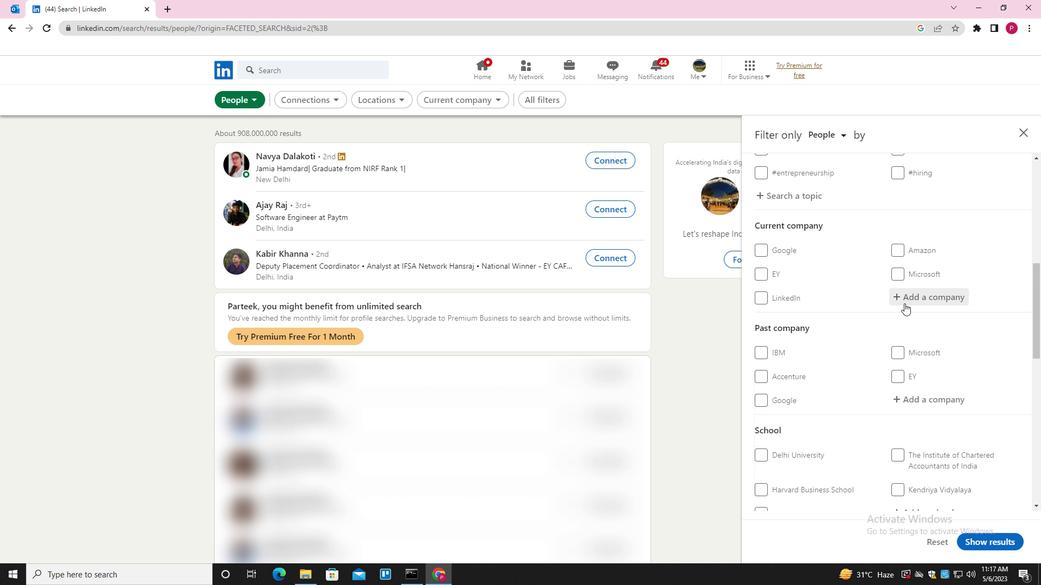 
Action: Mouse pressed left at (914, 303)
Screenshot: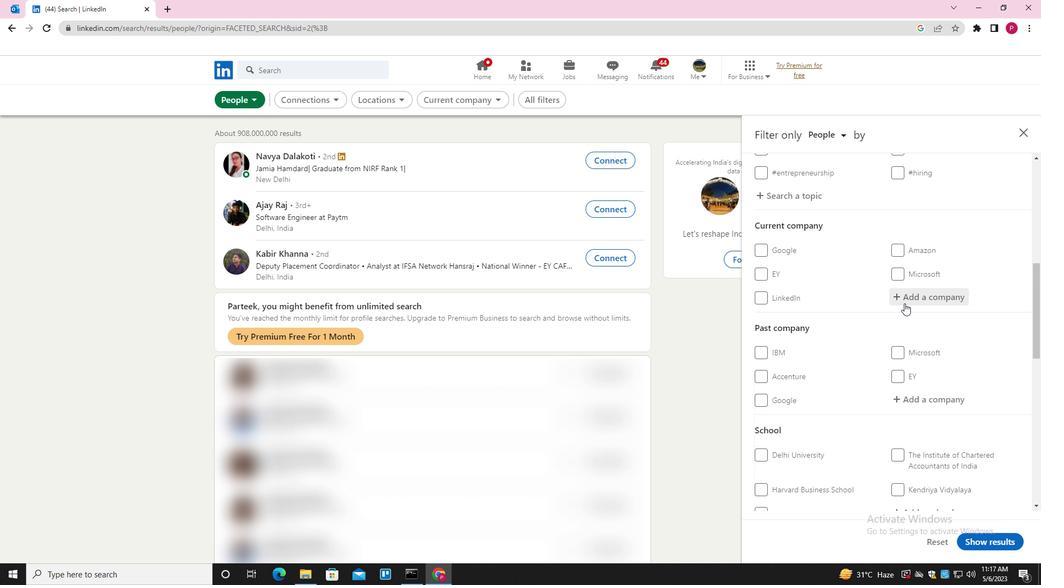 
Action: Key pressed <Key.shift><Key.shift><Key.shift><Key.shift>QUANTUM<Key.down><Key.down><Key.down><Key.down><Key.down><Key.down><Key.down><Key.enter>
Screenshot: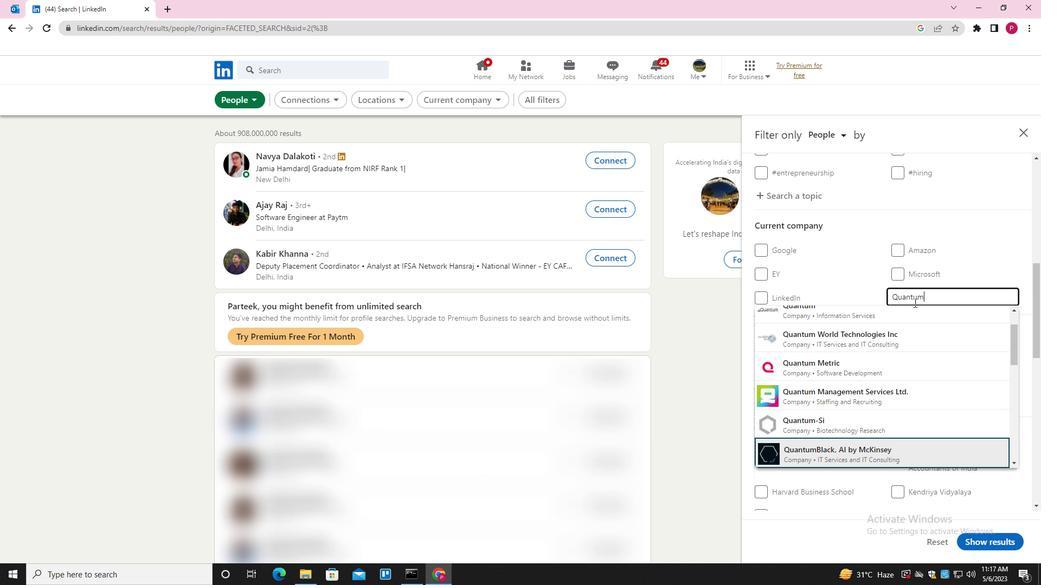 
Action: Mouse scrolled (914, 302) with delta (0, 0)
Screenshot: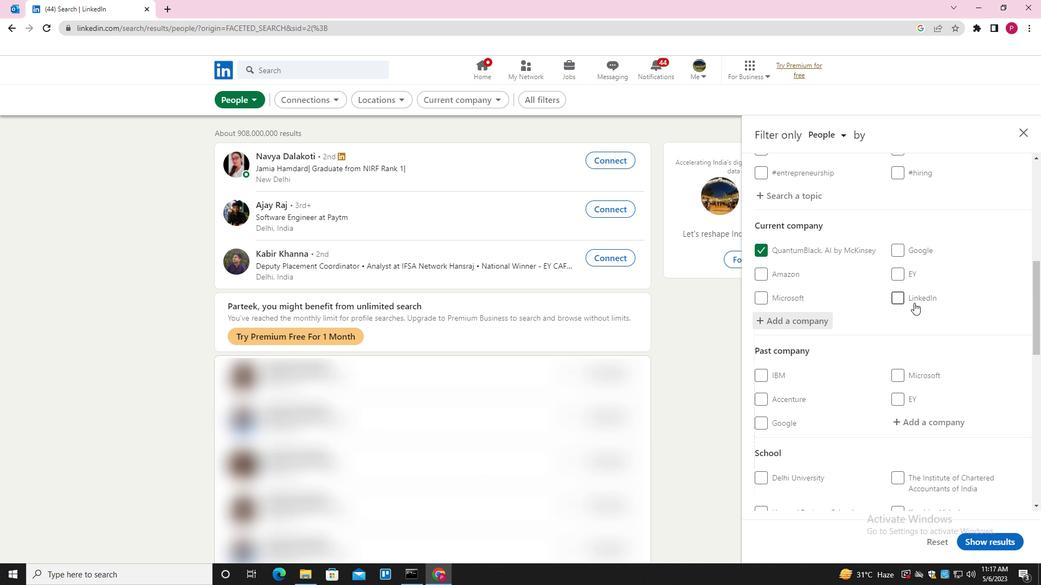 
Action: Mouse moved to (913, 303)
Screenshot: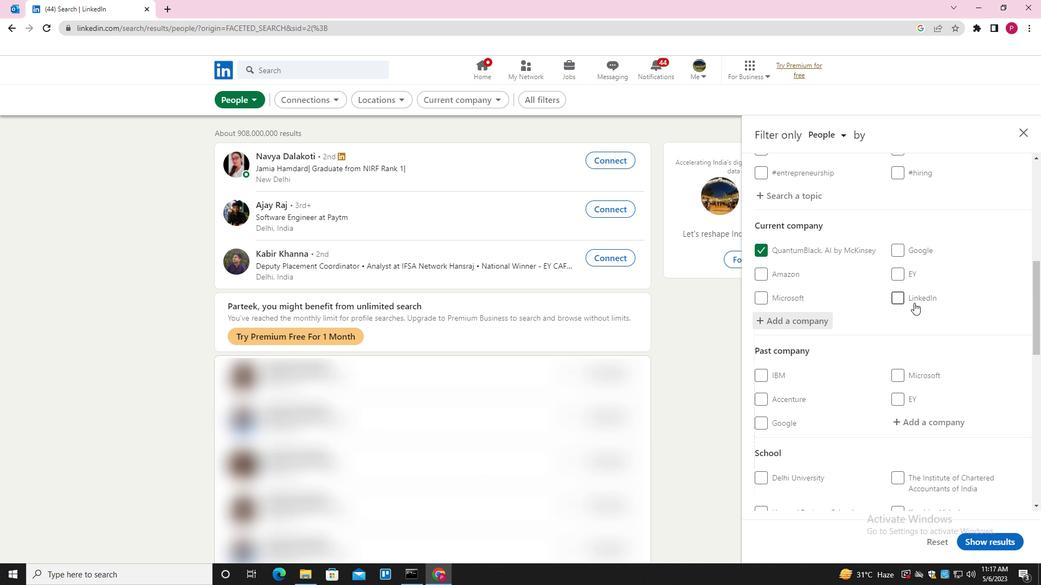 
Action: Mouse scrolled (913, 302) with delta (0, 0)
Screenshot: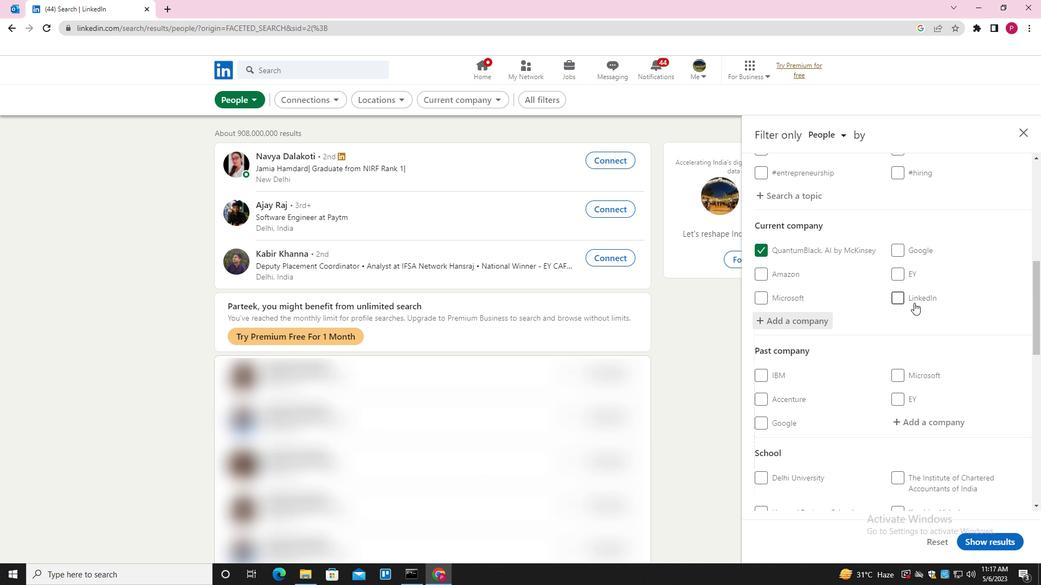 
Action: Mouse scrolled (913, 302) with delta (0, 0)
Screenshot: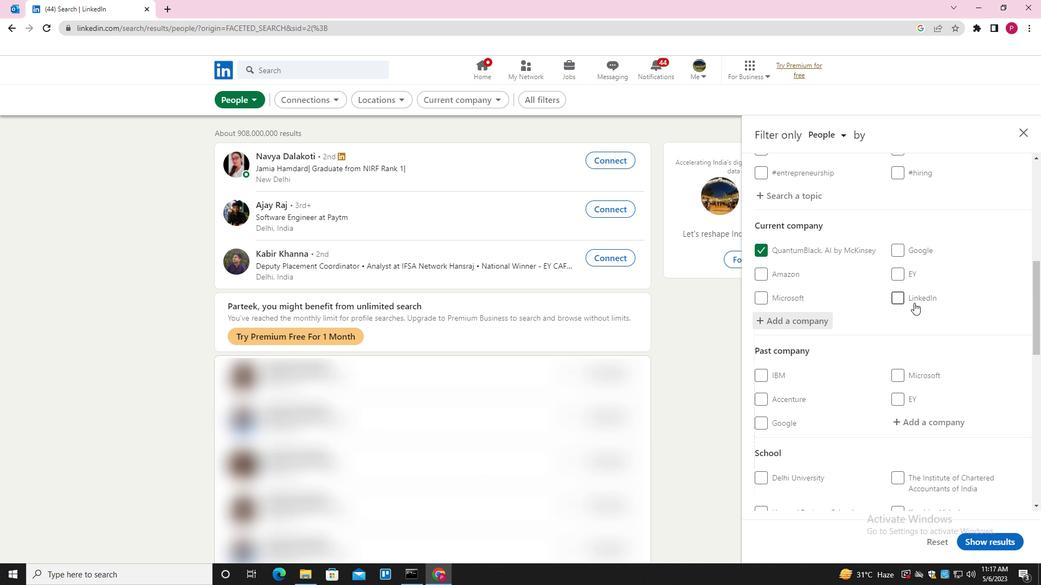 
Action: Mouse scrolled (913, 302) with delta (0, 0)
Screenshot: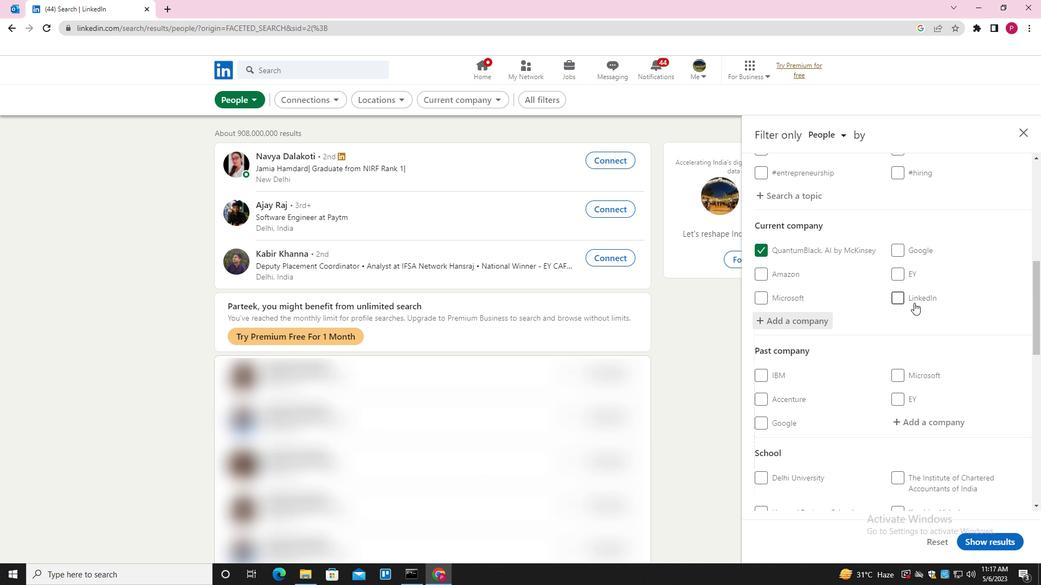 
Action: Mouse moved to (917, 317)
Screenshot: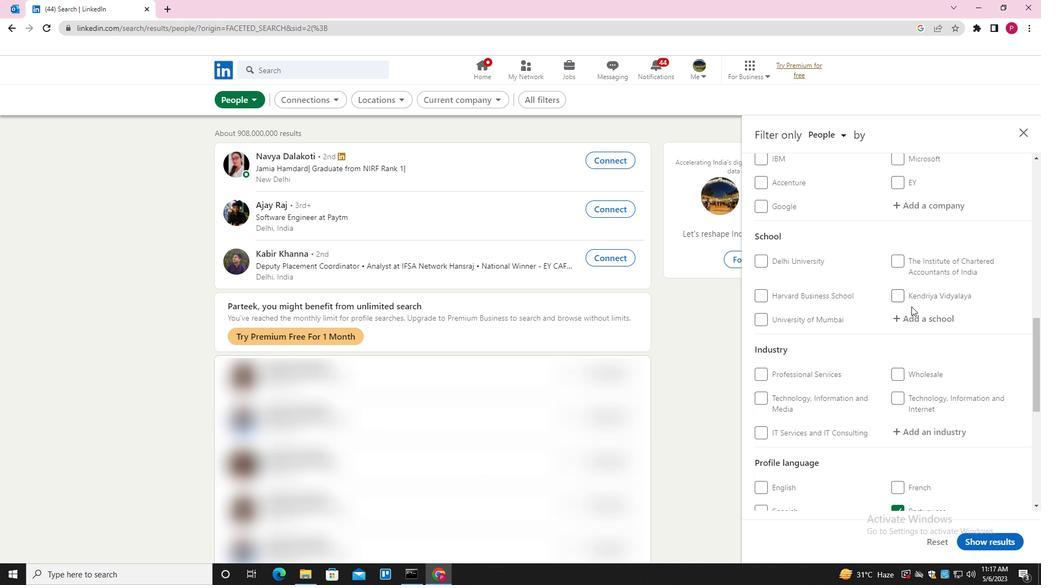 
Action: Mouse pressed left at (917, 317)
Screenshot: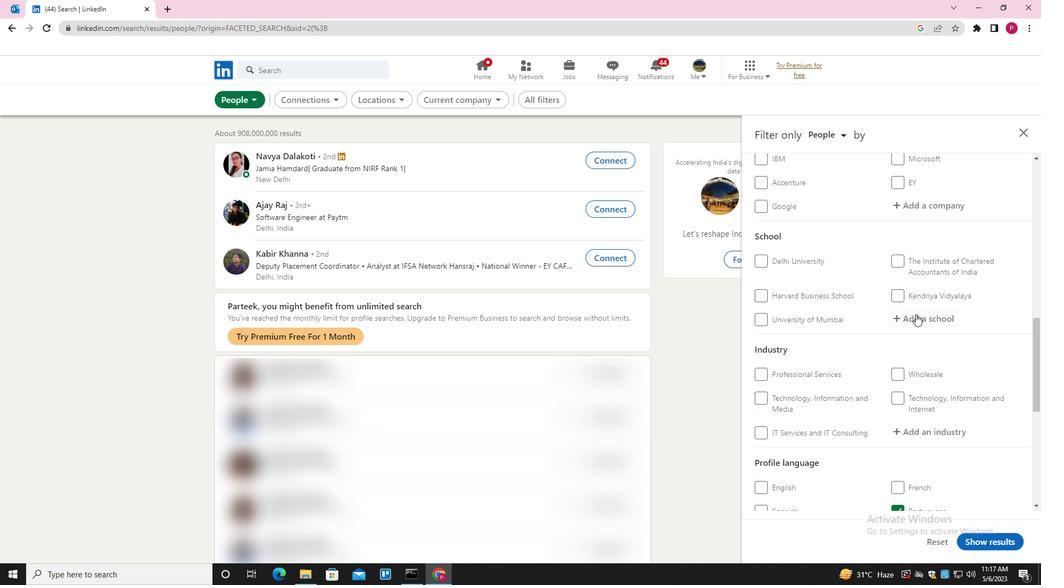 
Action: Key pressed <Key.shift>MAYO<Key.space><Key.shift><Key.shift><Key.shift><Key.shift><Key.shift><Key.shift><Key.shift><Key.shift><Key.shift><Key.shift><Key.shift><Key.shift><Key.shift><Key.shift><Key.shift><Key.shift><Key.shift><Key.shift><Key.shift><Key.shift><Key.shift>COLLEGE<Key.space><Key.down><Key.enter>
Screenshot: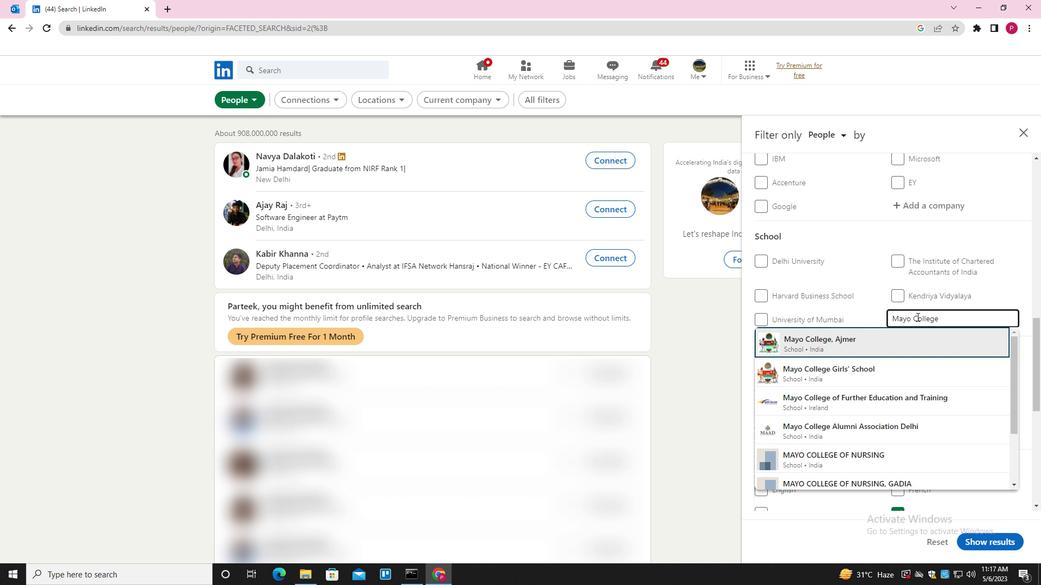 
Action: Mouse scrolled (917, 316) with delta (0, 0)
Screenshot: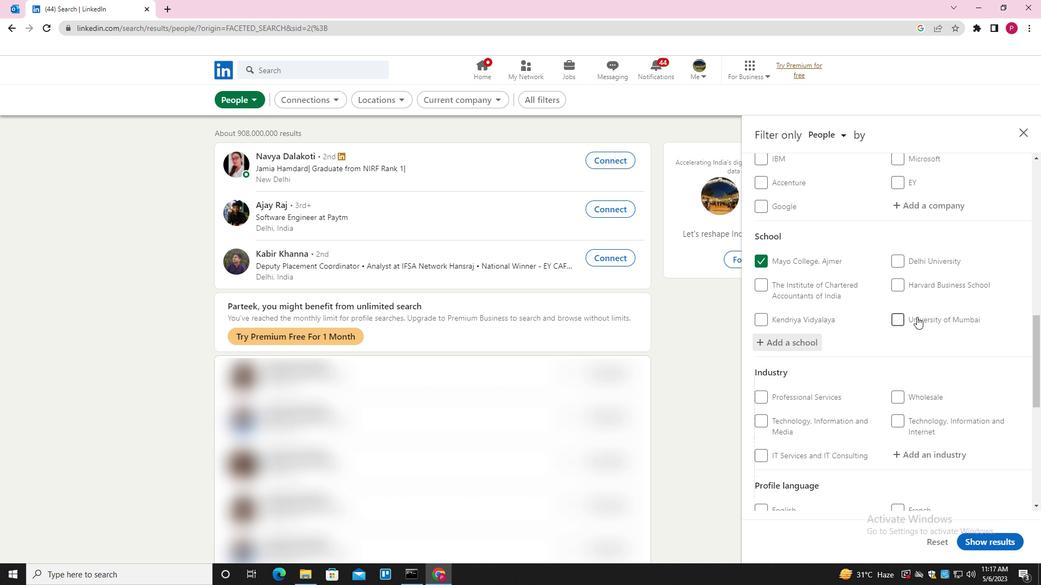 
Action: Mouse scrolled (917, 316) with delta (0, 0)
Screenshot: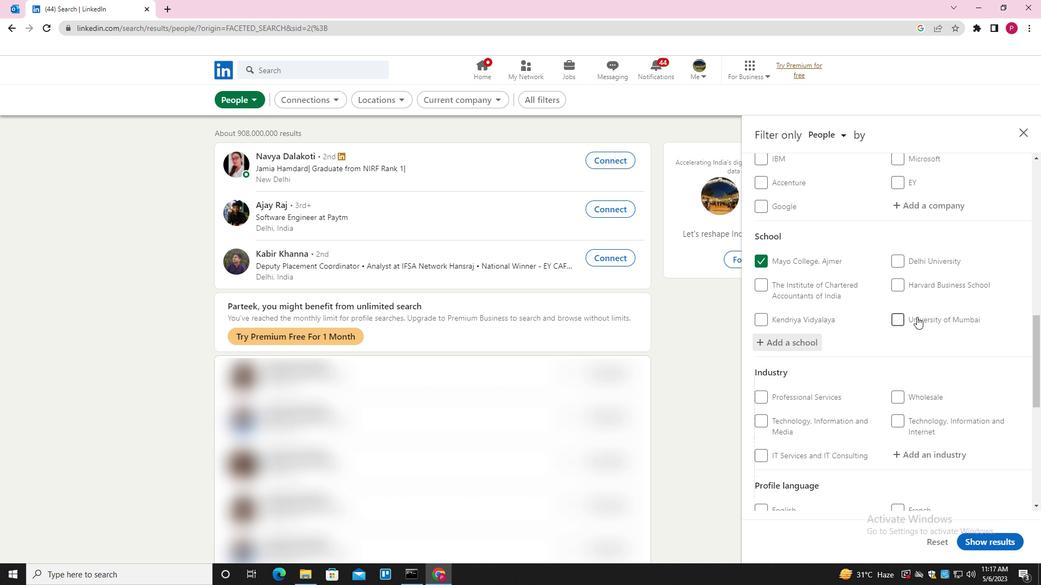 
Action: Mouse scrolled (917, 316) with delta (0, 0)
Screenshot: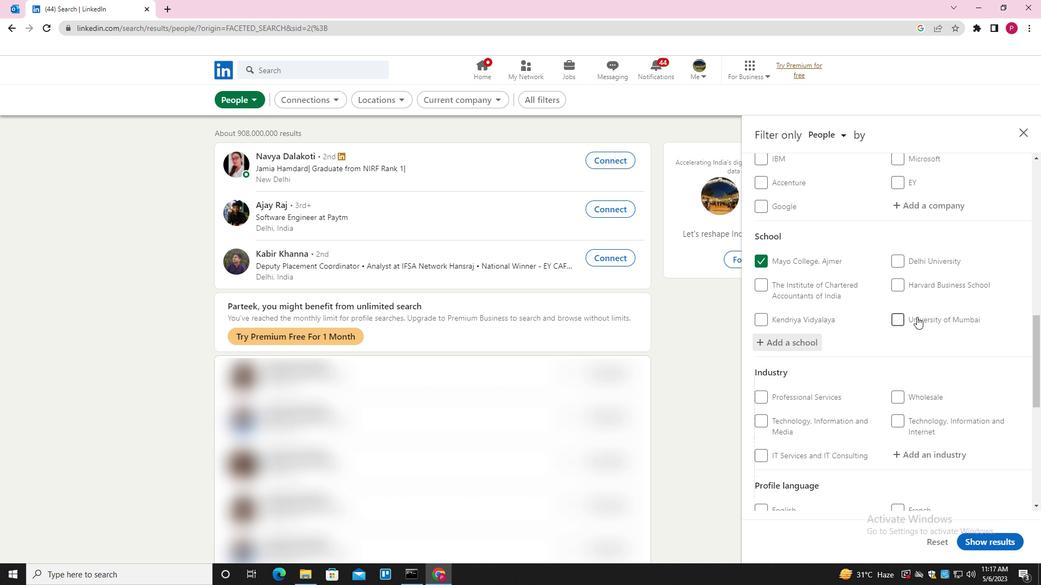 
Action: Mouse scrolled (917, 316) with delta (0, 0)
Screenshot: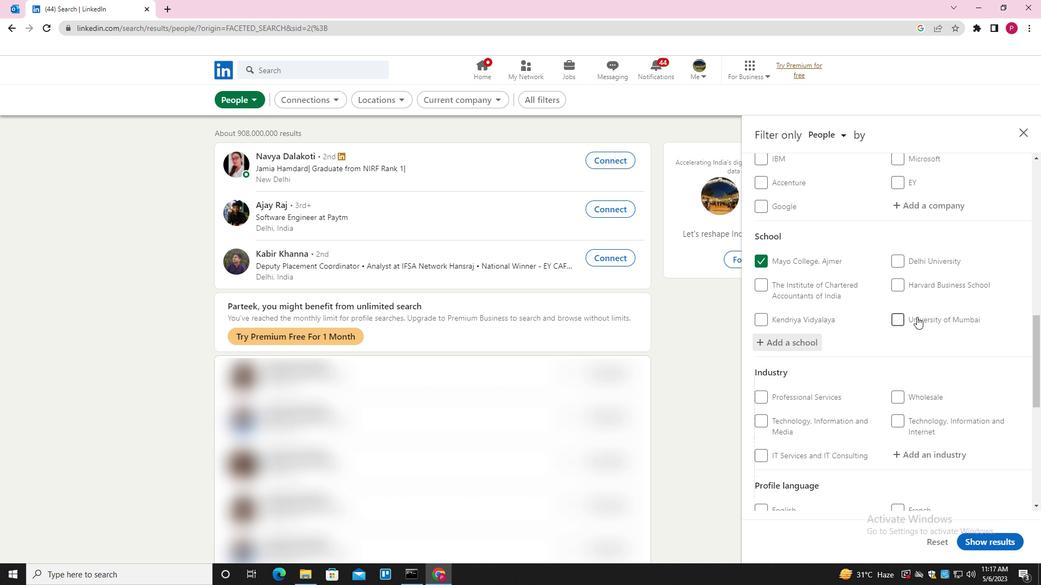 
Action: Mouse moved to (939, 239)
Screenshot: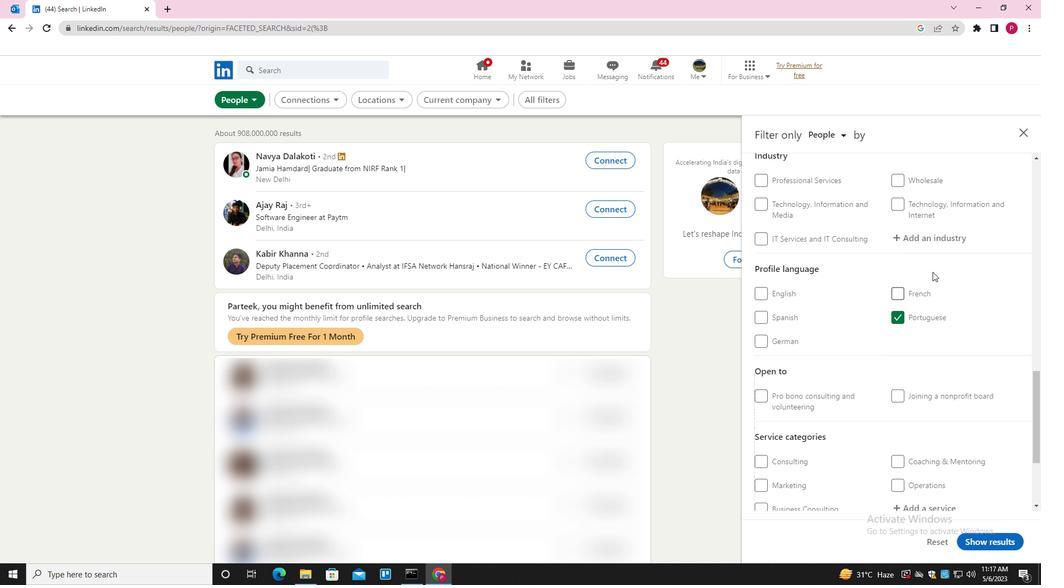 
Action: Mouse pressed left at (939, 239)
Screenshot: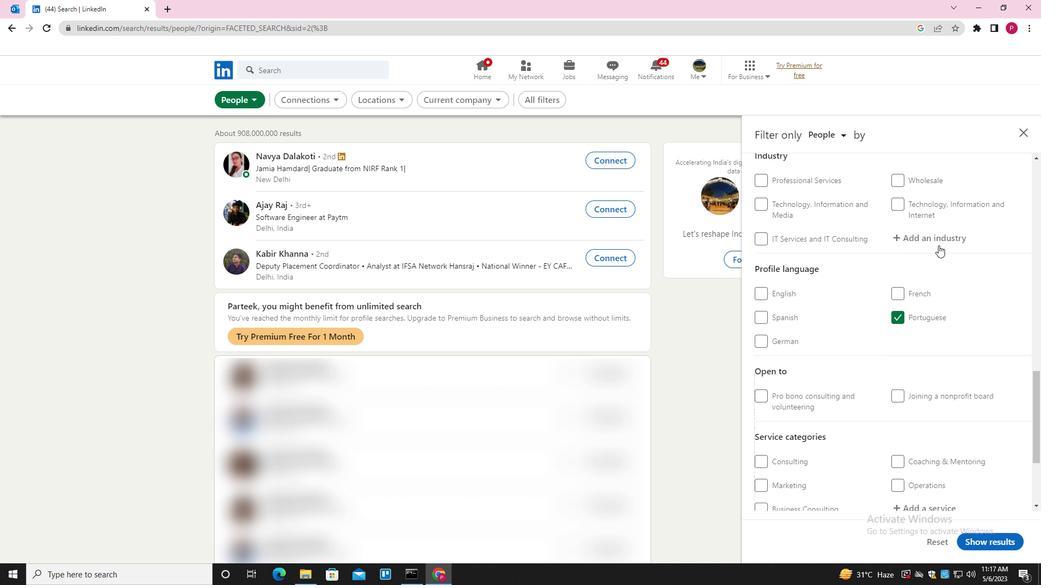 
Action: Key pressed <Key.shift><Key.shift><Key.shift><Key.shift>CIRCU<Key.down><Key.enter>
Screenshot: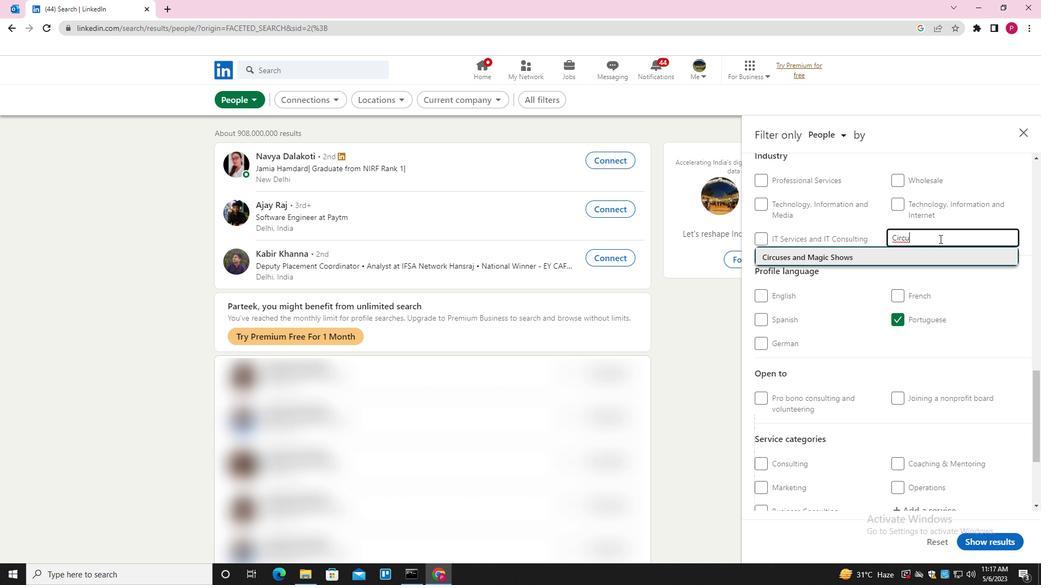 
Action: Mouse scrolled (939, 238) with delta (0, 0)
Screenshot: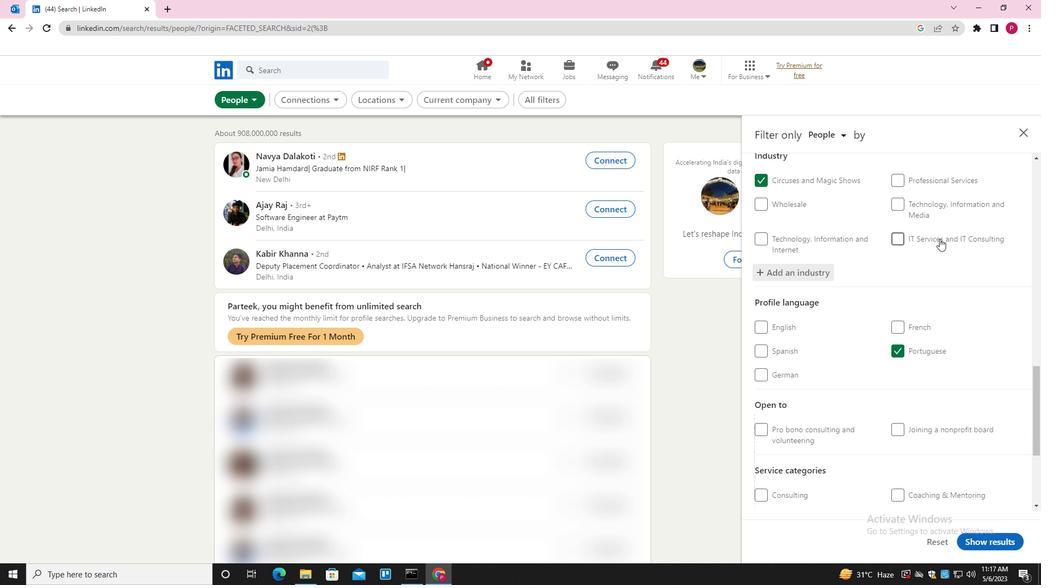 
Action: Mouse moved to (939, 252)
Screenshot: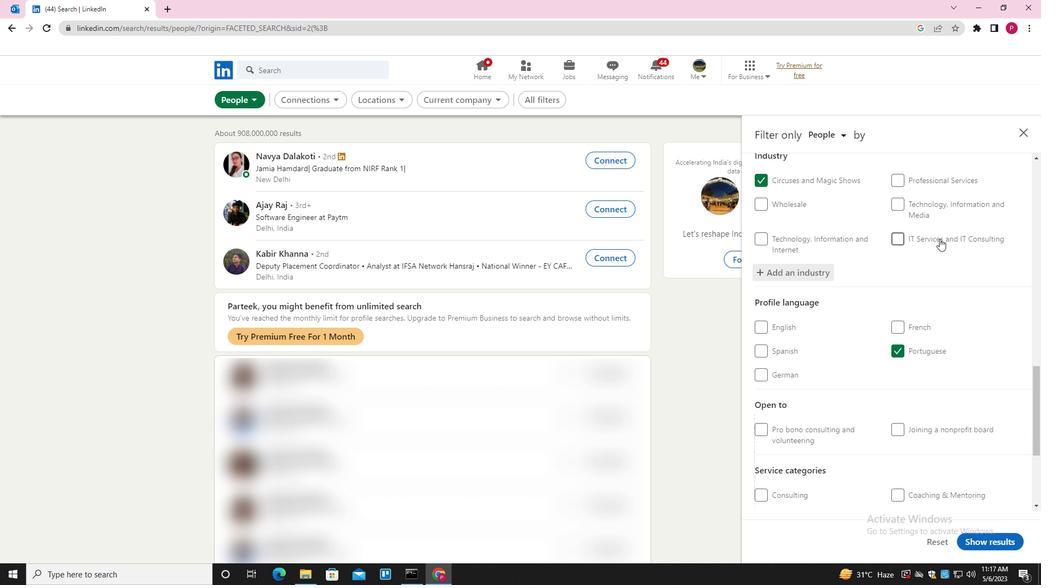 
Action: Mouse scrolled (939, 251) with delta (0, 0)
Screenshot: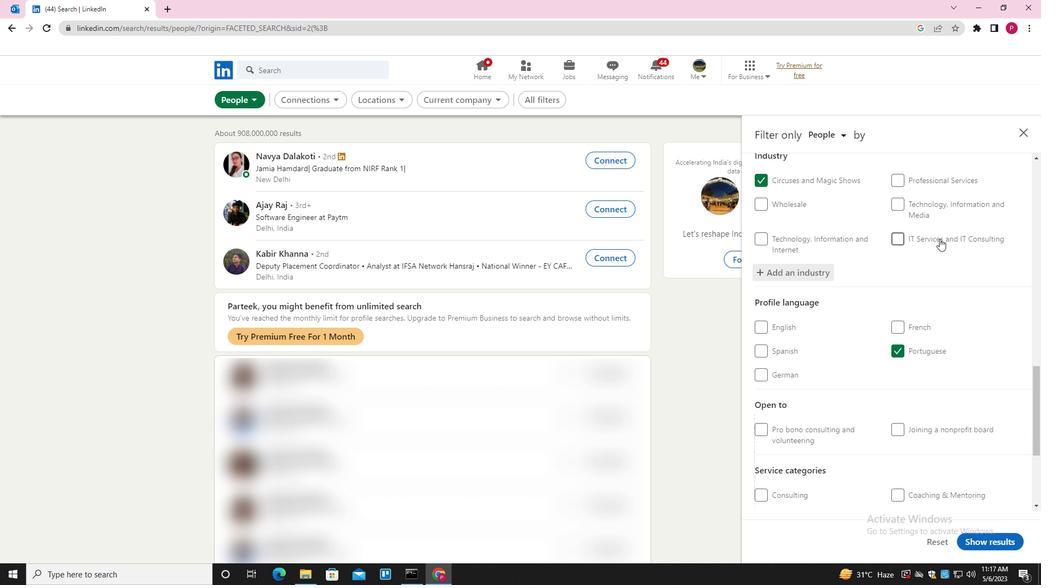 
Action: Mouse moved to (942, 283)
Screenshot: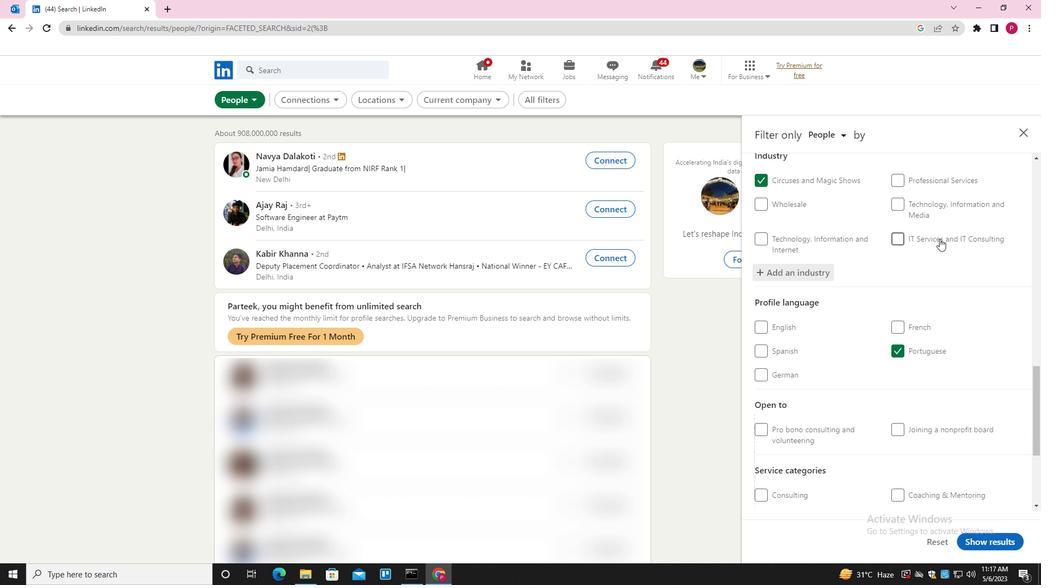 
Action: Mouse scrolled (942, 283) with delta (0, 0)
Screenshot: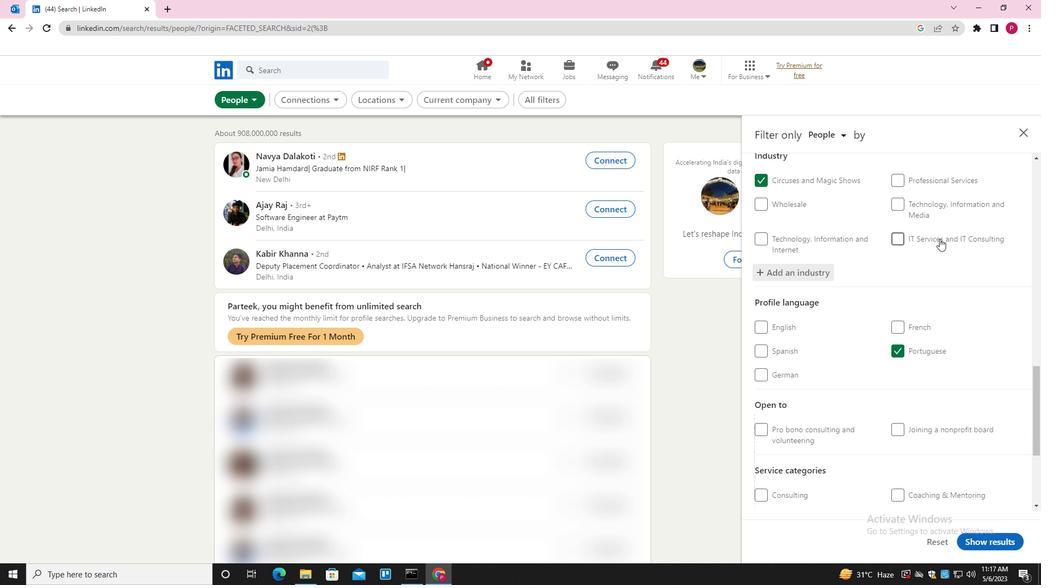 
Action: Mouse moved to (944, 305)
Screenshot: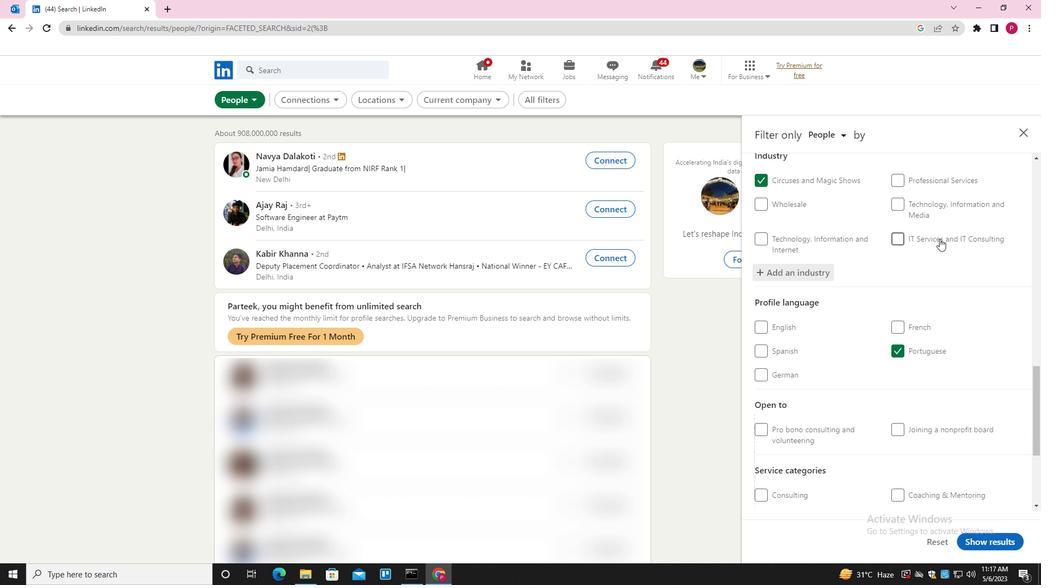 
Action: Mouse scrolled (944, 305) with delta (0, 0)
Screenshot: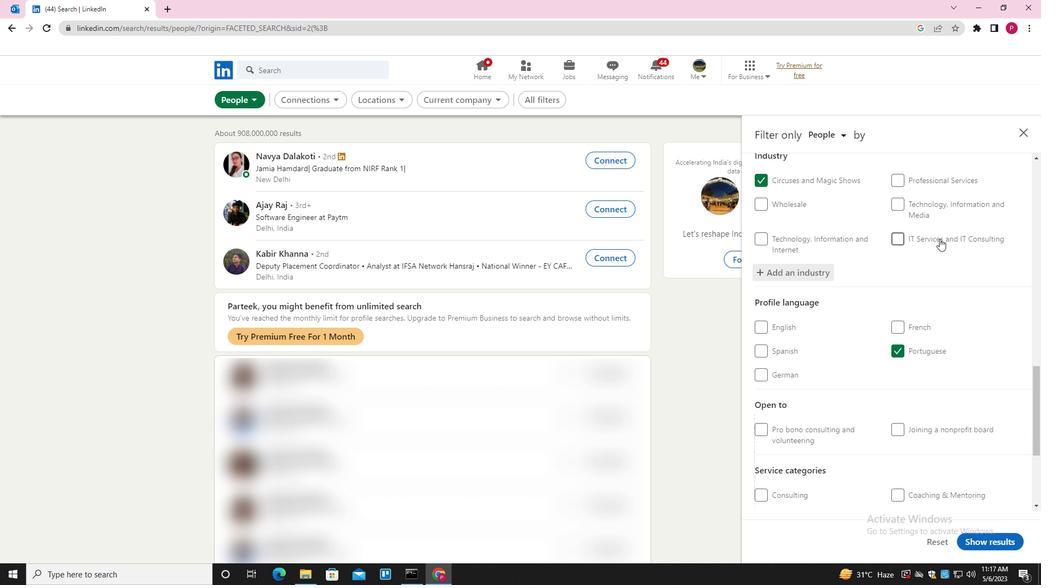 
Action: Mouse moved to (944, 357)
Screenshot: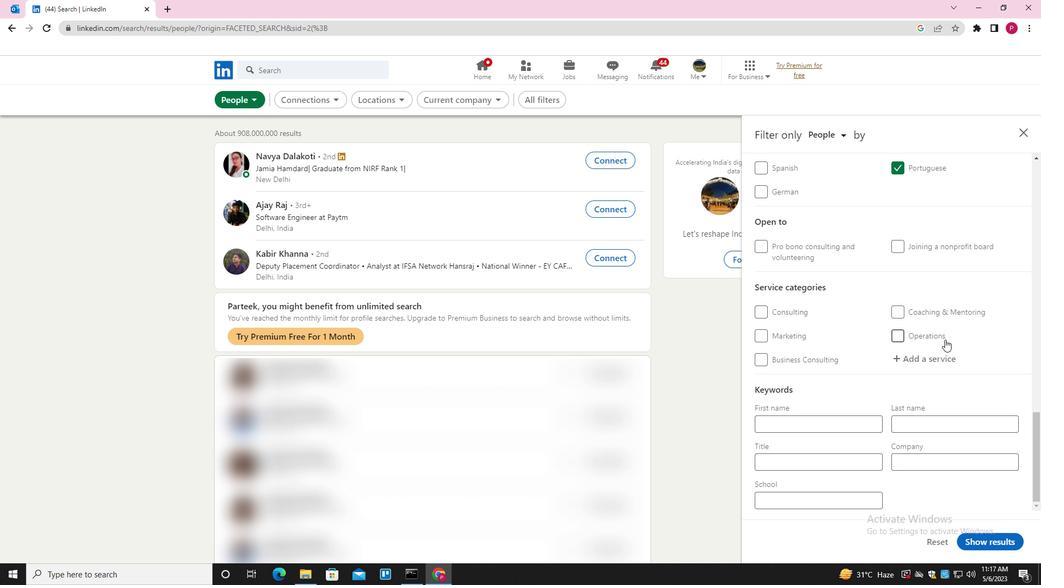 
Action: Mouse pressed left at (944, 357)
Screenshot: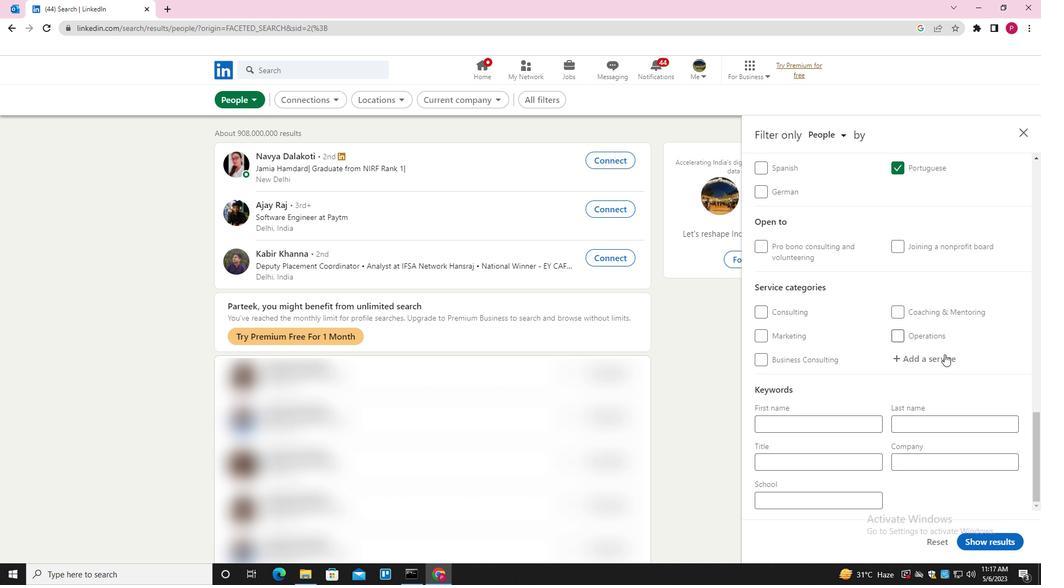 
Action: Key pressed <Key.shift><Key.shift><Key.shift><Key.shift><Key.shift><Key.shift><Key.shift><Key.shift><Key.shift><Key.shift><Key.shift>HOMEOWNERS<Key.down><Key.down><Key.enter>
Screenshot: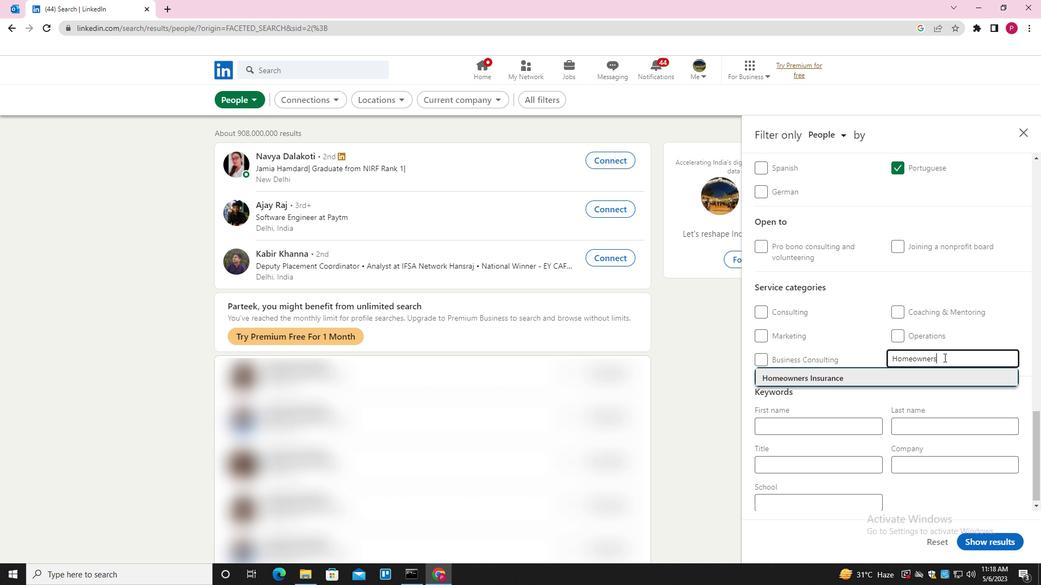 
Action: Mouse moved to (940, 381)
Screenshot: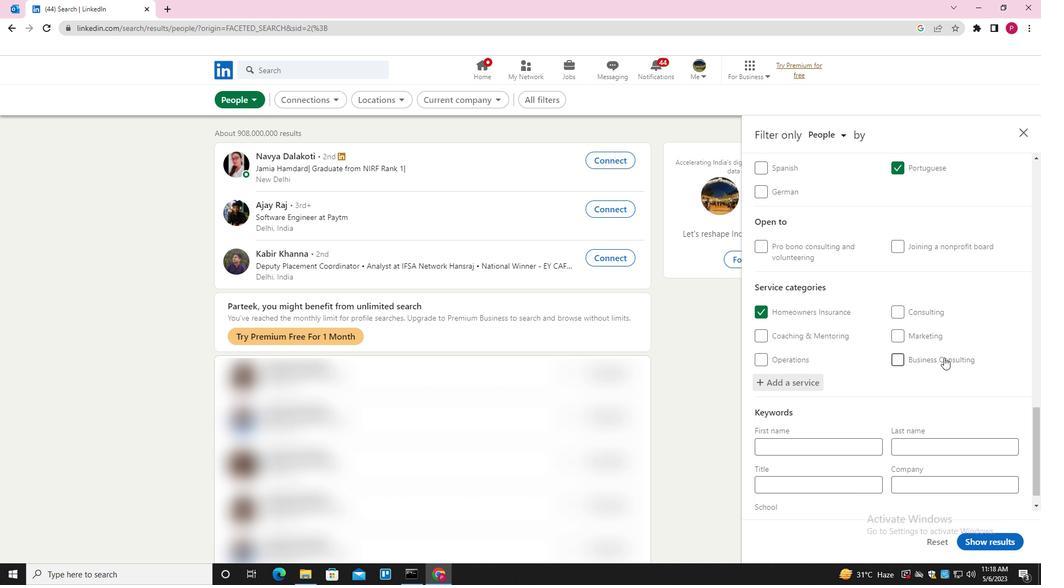 
Action: Mouse scrolled (940, 381) with delta (0, 0)
Screenshot: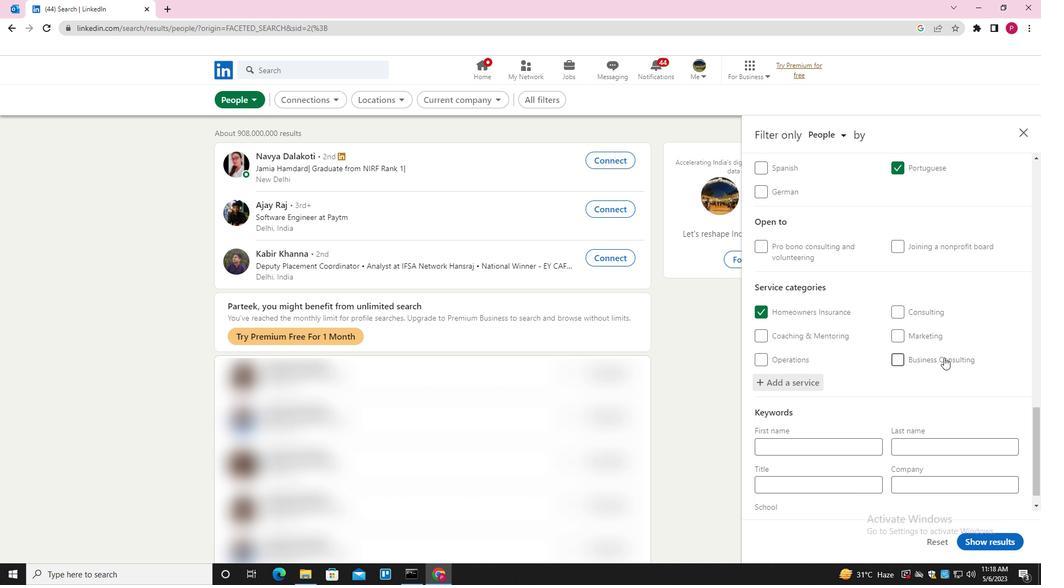 
Action: Mouse moved to (937, 387)
Screenshot: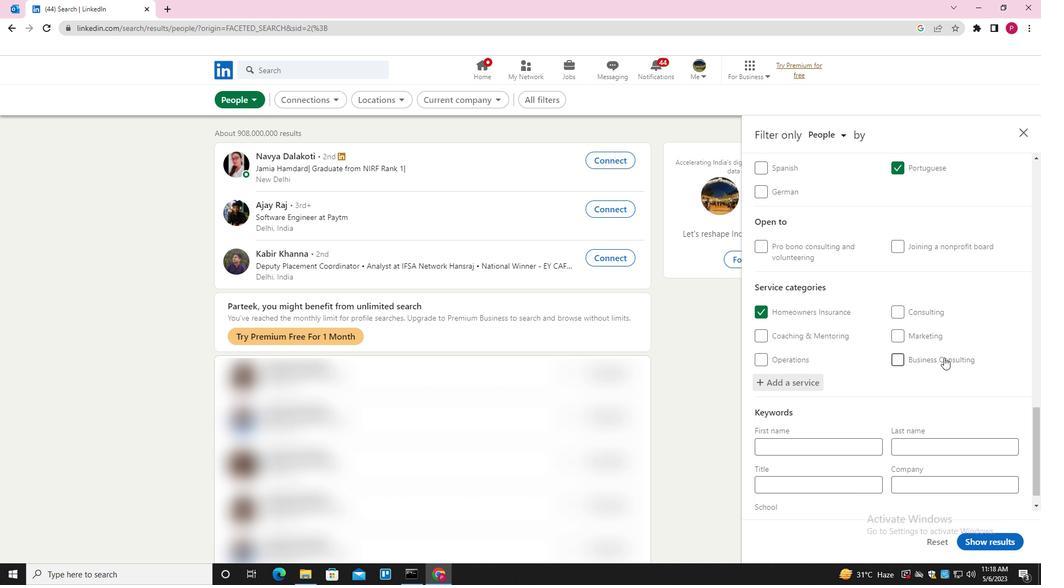 
Action: Mouse scrolled (937, 387) with delta (0, 0)
Screenshot: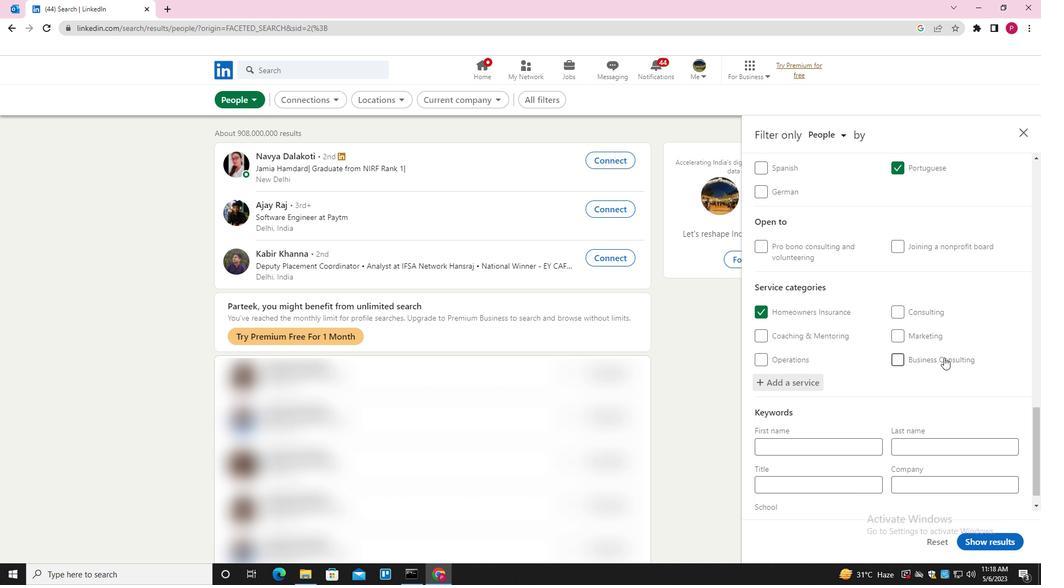 
Action: Mouse moved to (933, 392)
Screenshot: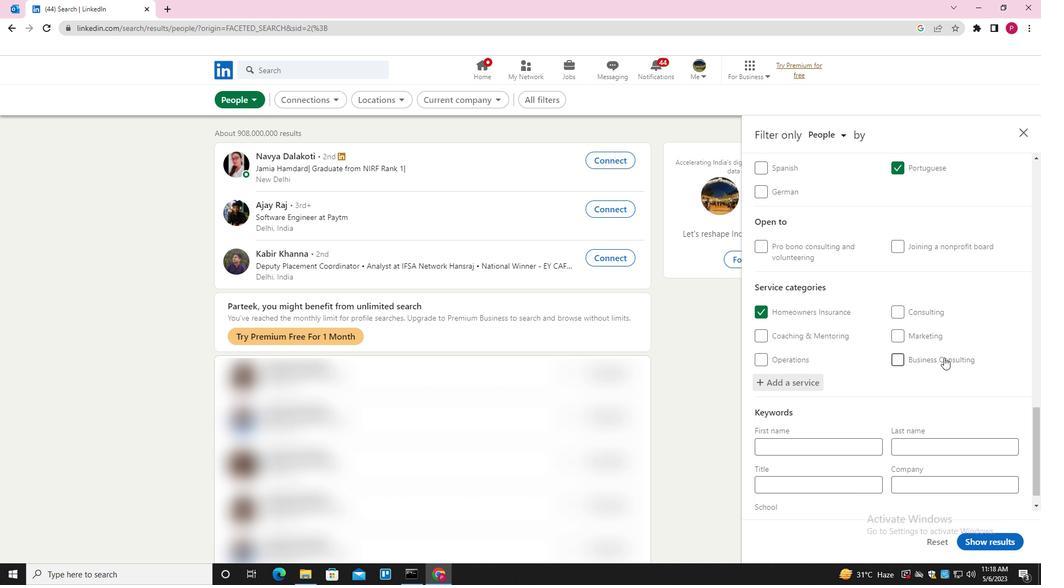 
Action: Mouse scrolled (933, 391) with delta (0, 0)
Screenshot: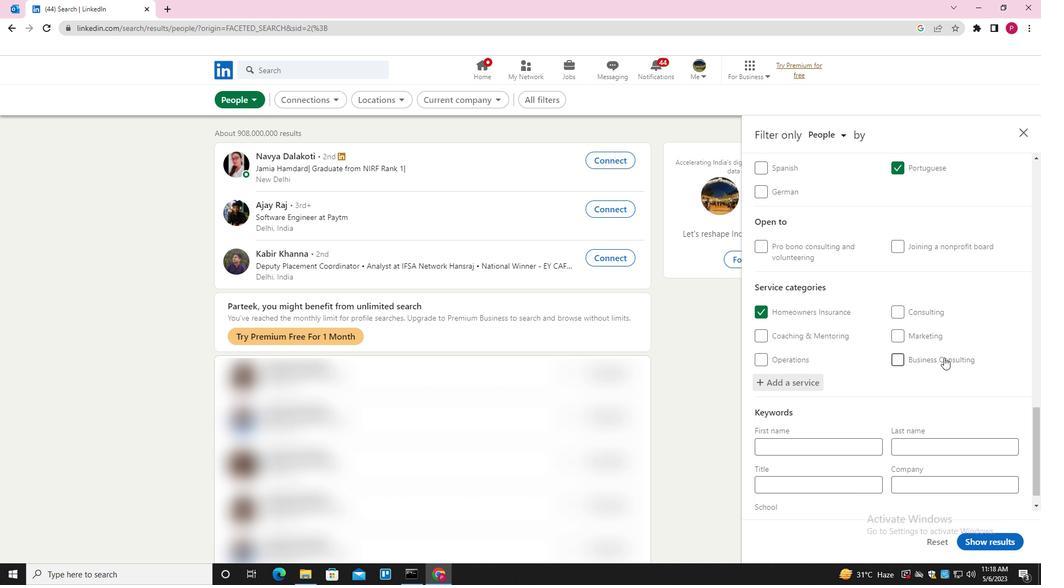 
Action: Mouse moved to (929, 399)
Screenshot: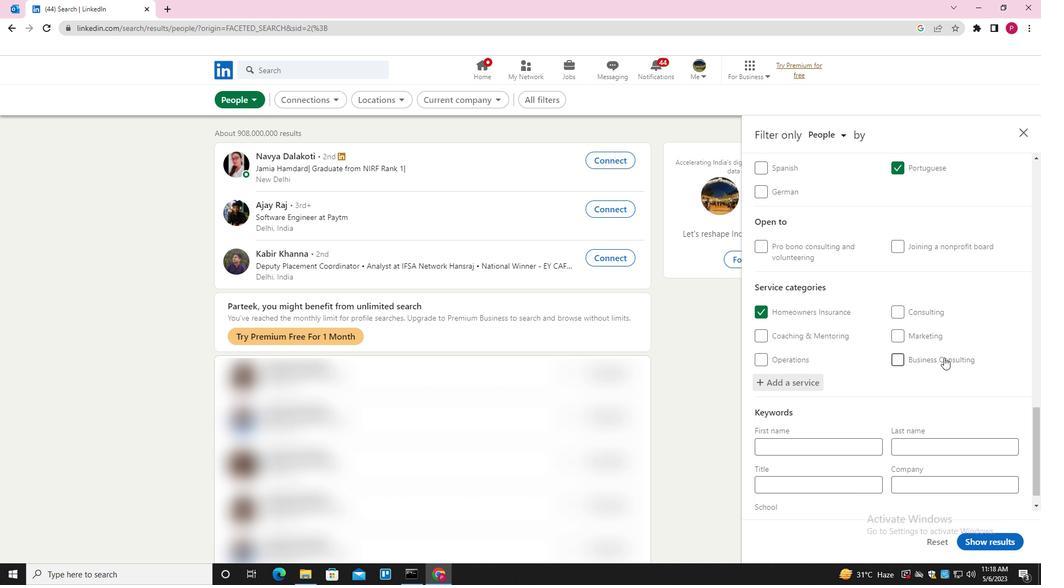 
Action: Mouse scrolled (929, 399) with delta (0, 0)
Screenshot: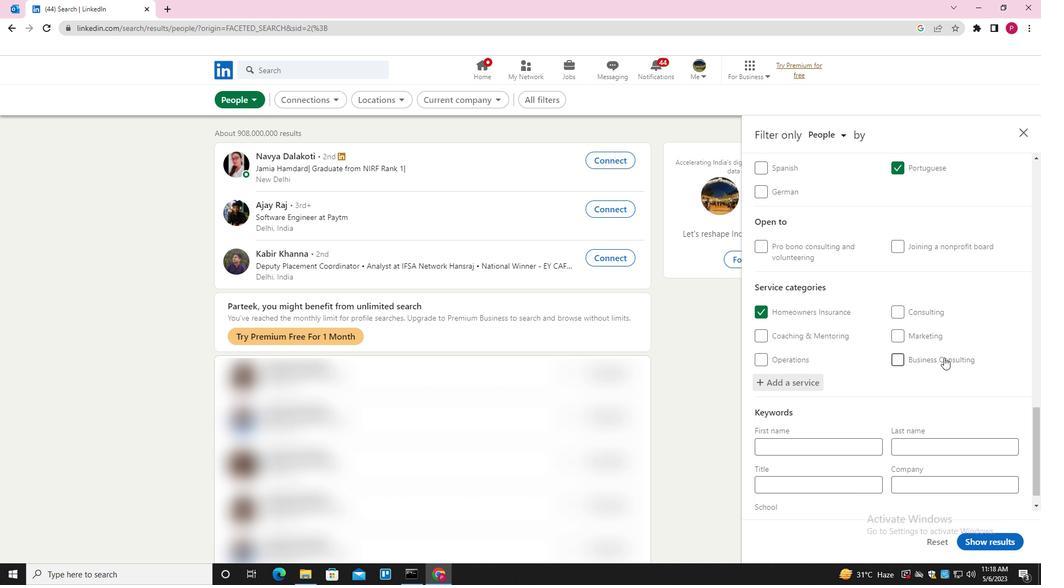 
Action: Mouse moved to (872, 463)
Screenshot: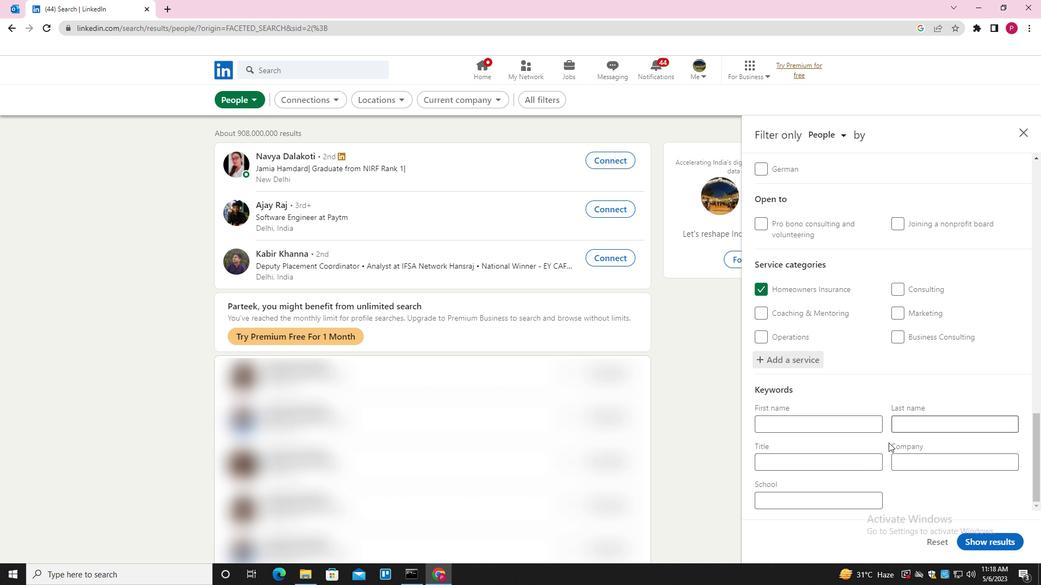 
Action: Mouse pressed left at (872, 463)
Screenshot: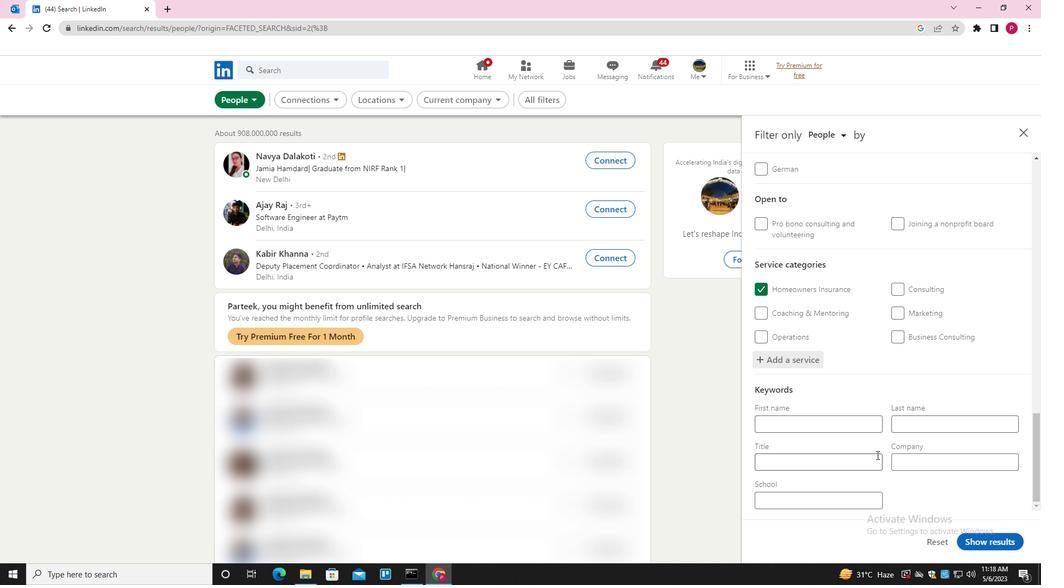 
Action: Key pressed <Key.shift><Key.shift>MARKETING<Key.space><Key.shift>RESEARCH<Key.space><Key.shift>ANALYST
Screenshot: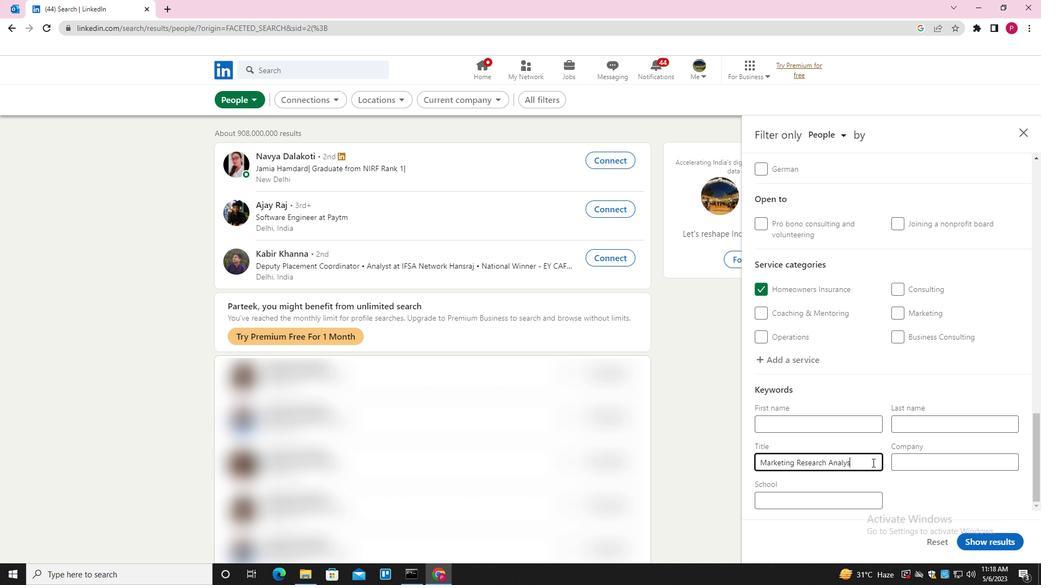 
Action: Mouse moved to (977, 537)
Screenshot: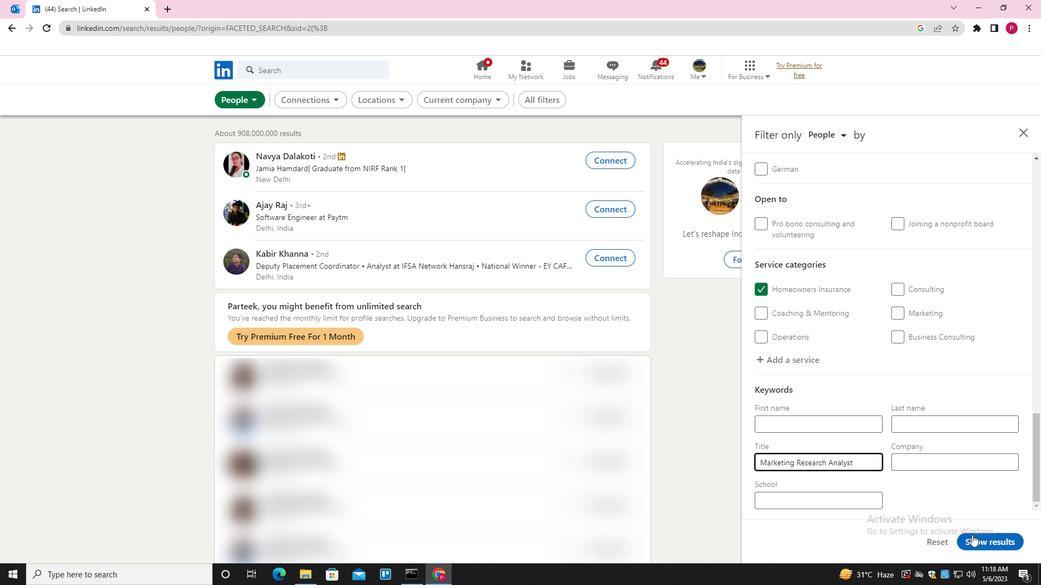 
Action: Mouse pressed left at (977, 537)
Screenshot: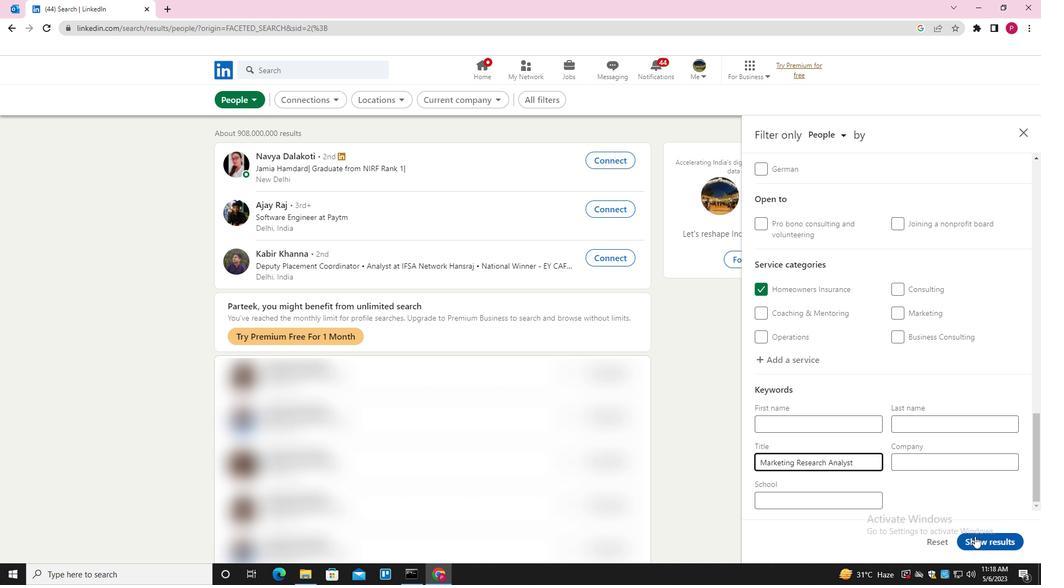 
Action: Mouse moved to (503, 272)
Screenshot: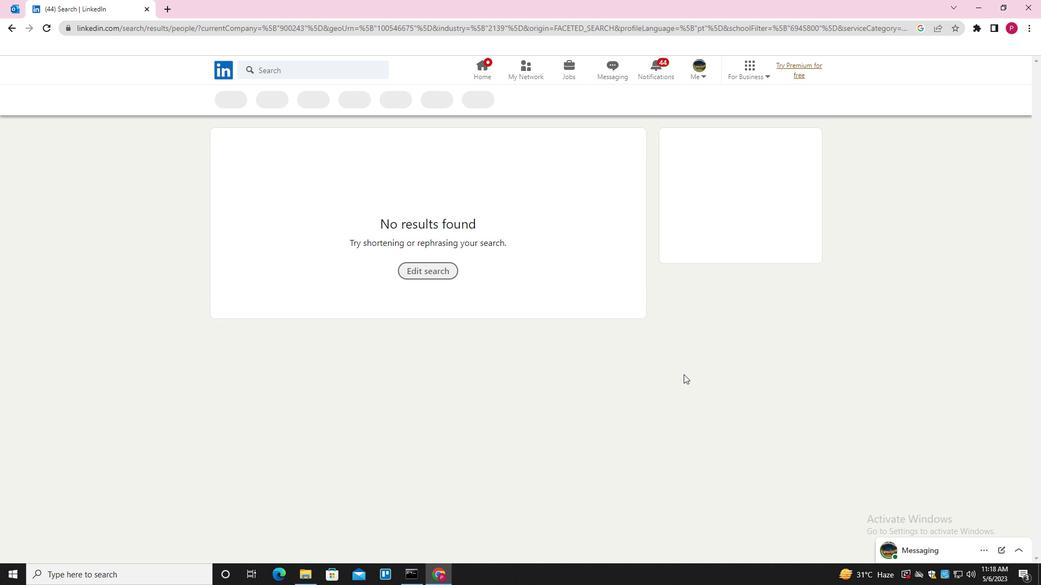 
